 Task: Create new customer invoice with Date Opened: 14-May-23, Select Customer: Big Lots
, Terms: Net 15. Make invoice entry for item-1 with Date: 14-May-23, Description: Rimmel Lasting Finish Exaggerate Lip Liner 120 Pink Candy
, Income Account: Income:Sales, Quantity: 1, Unit Price: 14.29, Sales Tax: Y, Sales Tax Included: N, Tax Table: Sales Tax. Make entry for item-2 with Date: 14-May-23, Description: Conair Infiniti Pro Tourmaline Ceramic Curling Iron 1.5 (1 ct), Income Account: Income:Sales, Quantity: 1, Unit Price: 10.79, Sales Tax: Y, Sales Tax Included: N, Tax Table: Sales Tax. Post Invoice with Post Date: 14-May-23, Post to Accounts: Assets:Accounts Receivable. Pay / Process Payment with Transaction Date: 28-May-23, Amount: 26.59, Transfer Account: Checking Account. Go to 'Print Invoice'.
Action: Mouse moved to (190, 34)
Screenshot: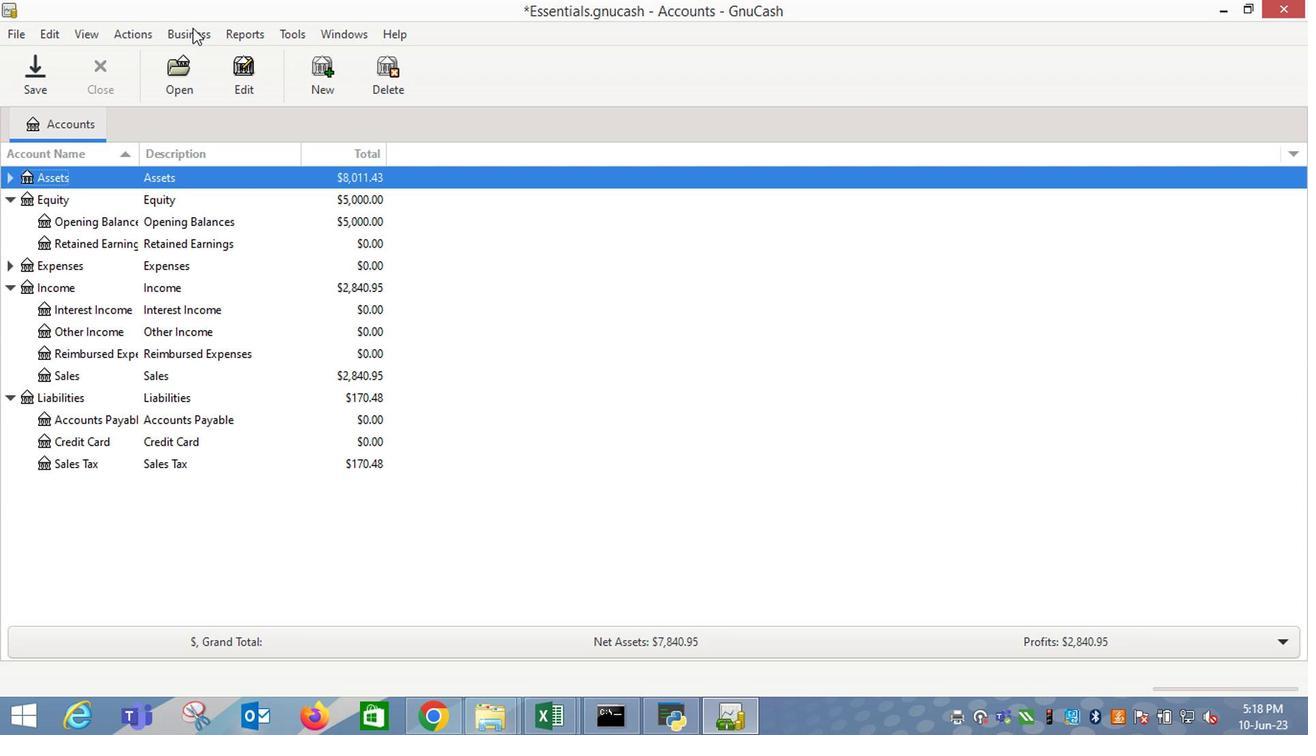 
Action: Mouse pressed left at (190, 34)
Screenshot: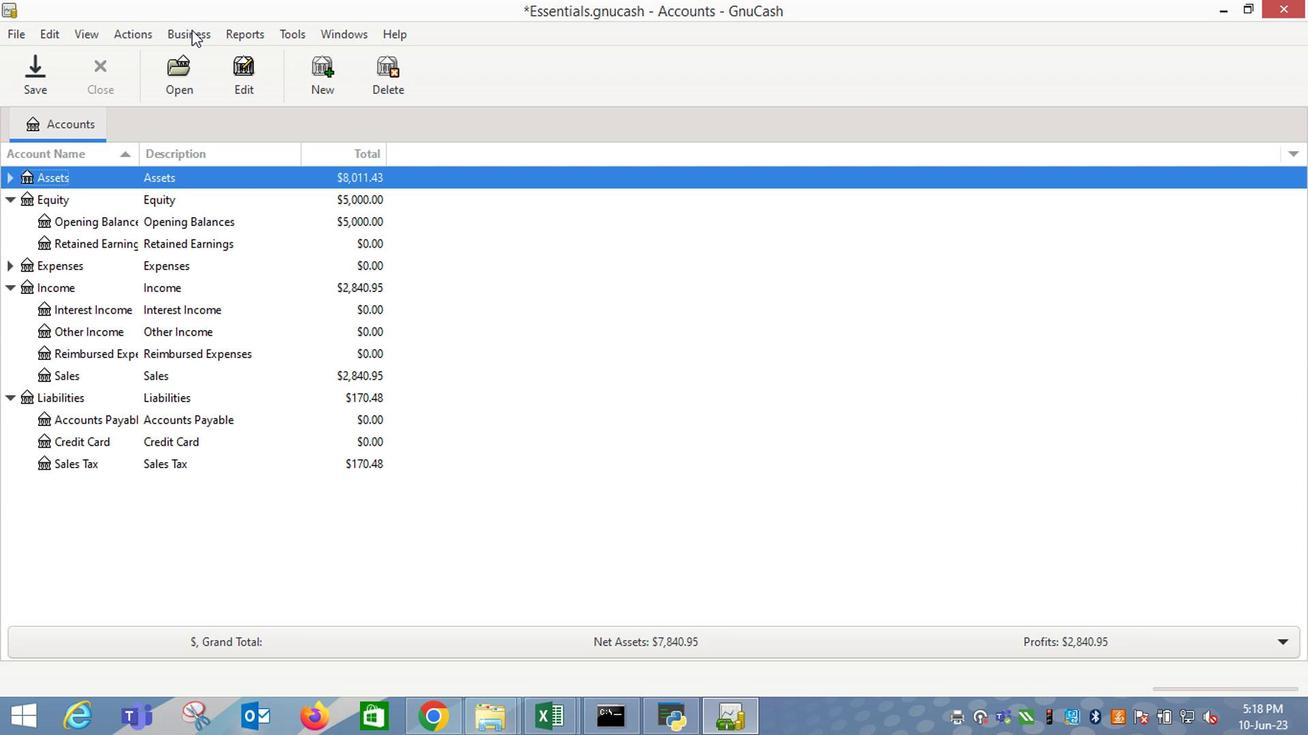 
Action: Mouse moved to (392, 136)
Screenshot: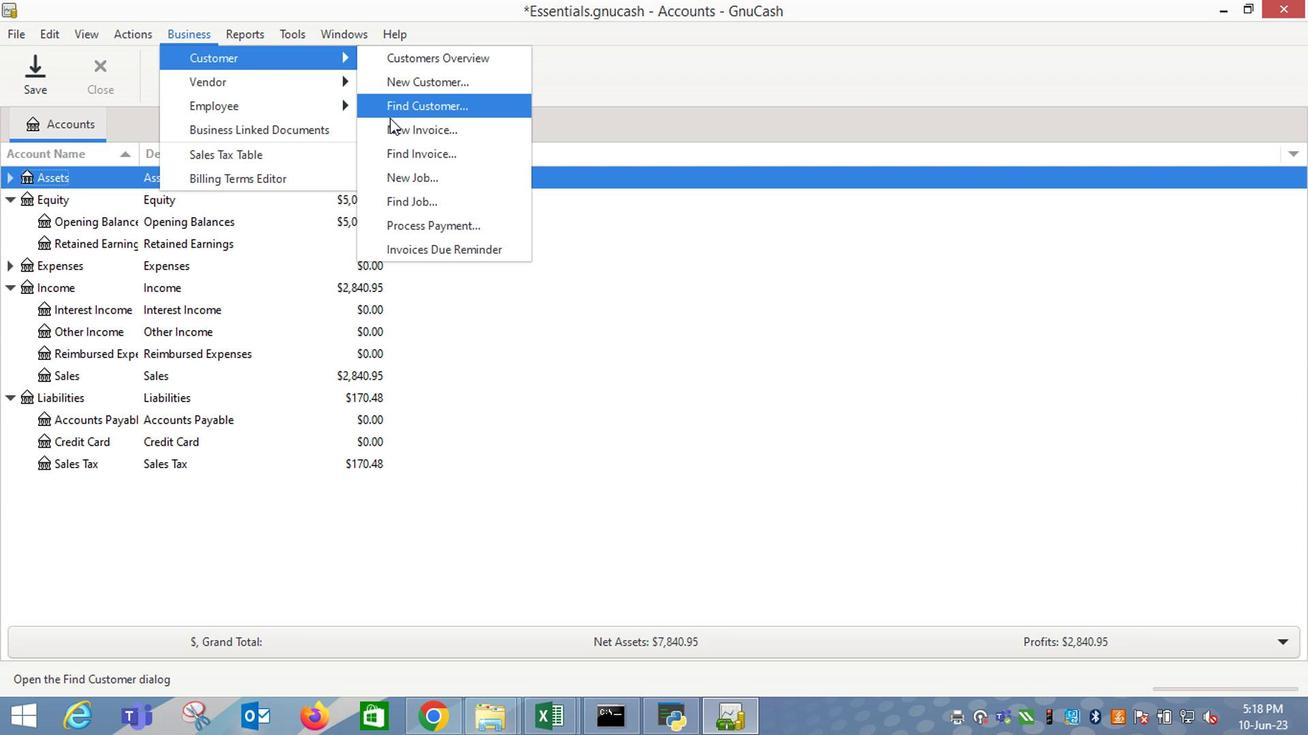 
Action: Mouse pressed left at (392, 136)
Screenshot: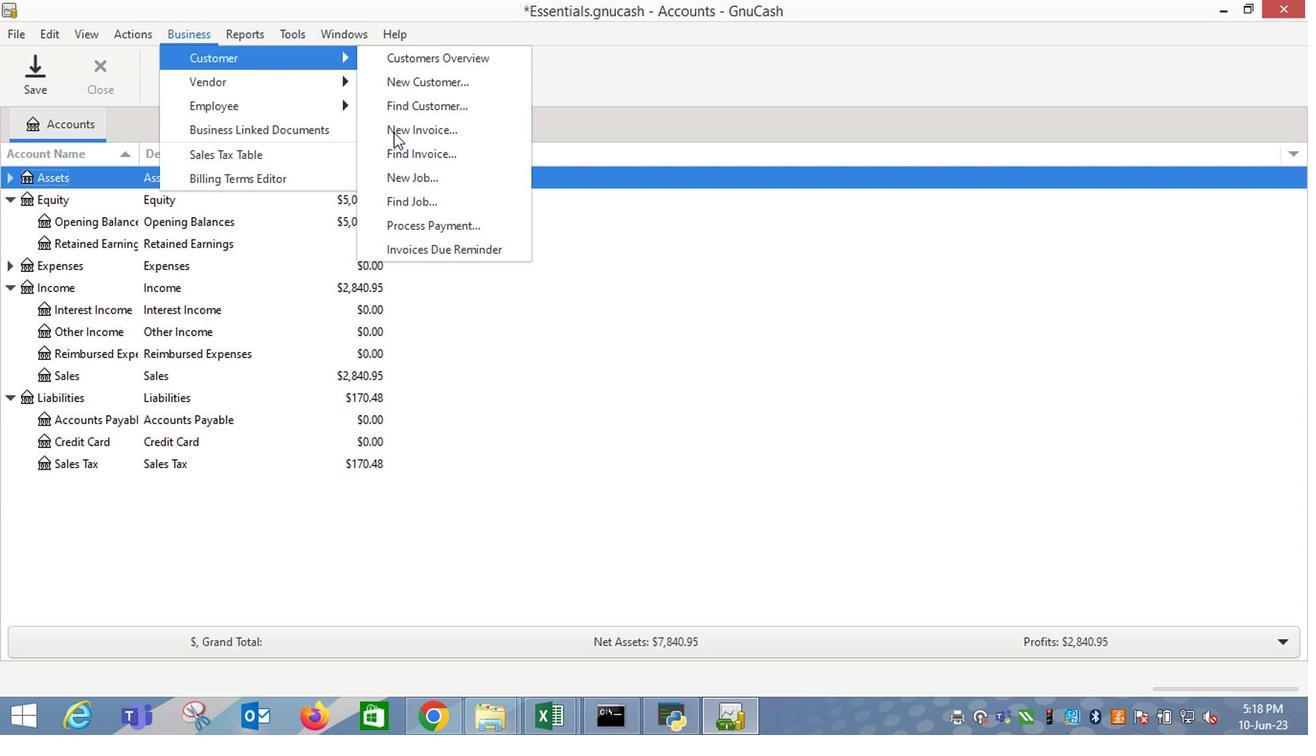 
Action: Mouse moved to (778, 295)
Screenshot: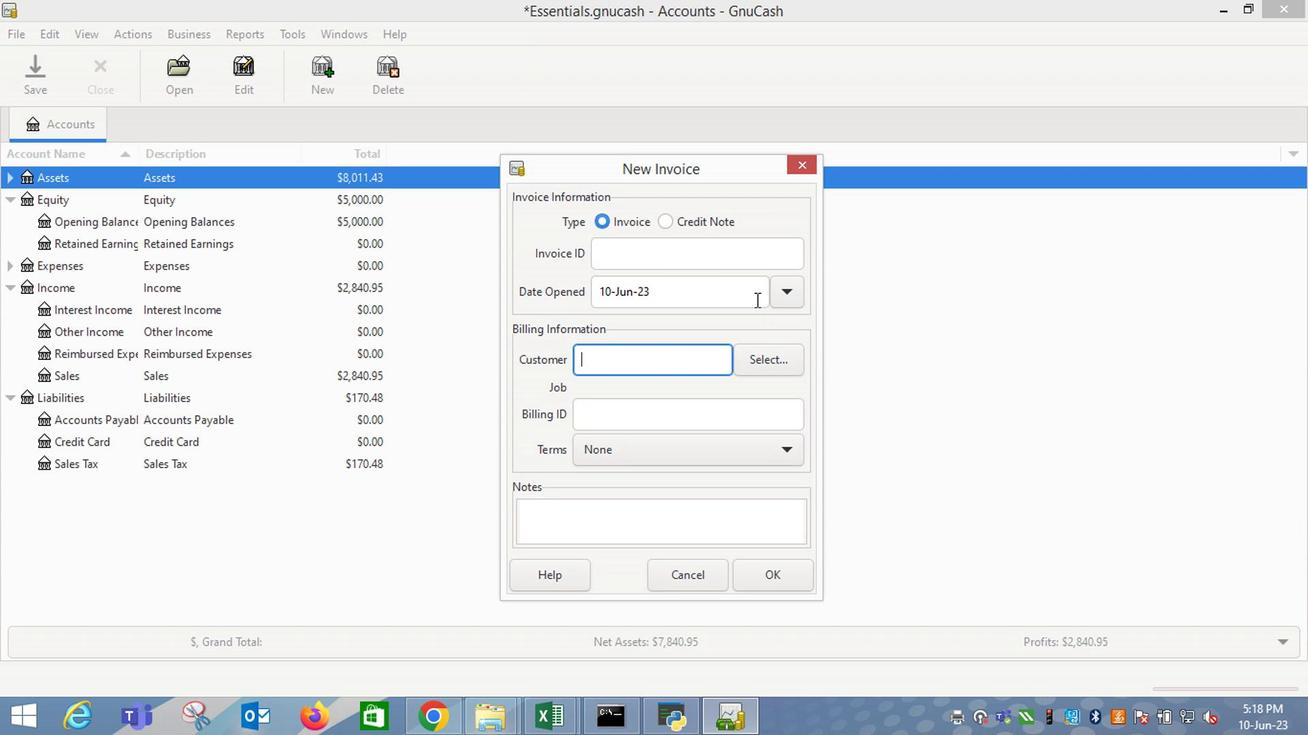 
Action: Mouse pressed left at (778, 295)
Screenshot: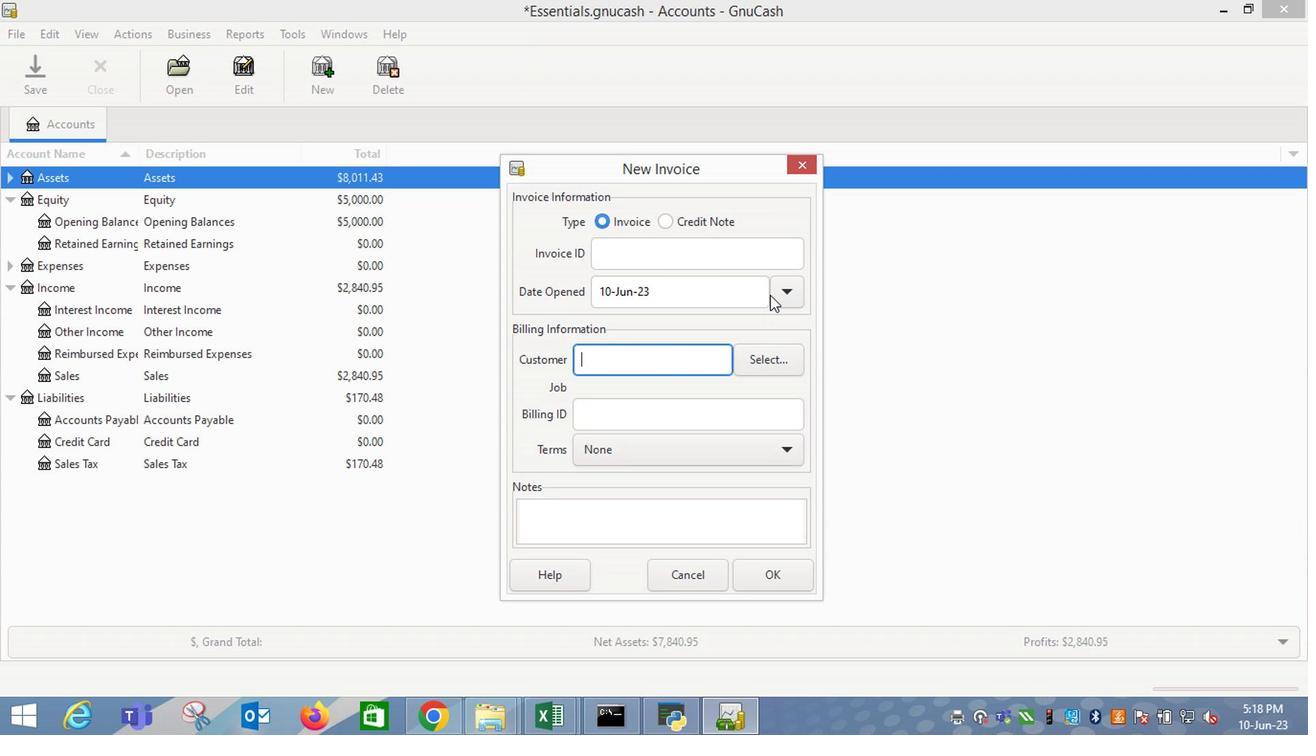 
Action: Mouse moved to (636, 322)
Screenshot: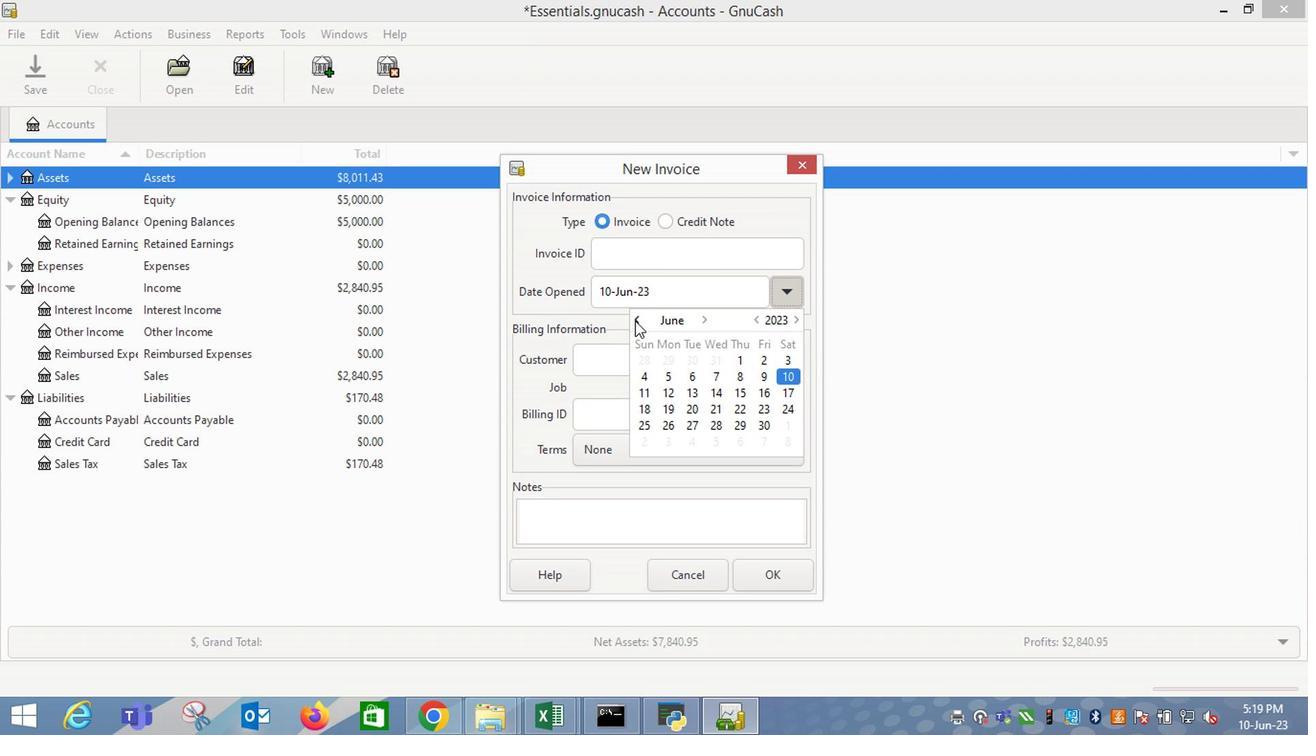
Action: Mouse pressed left at (636, 322)
Screenshot: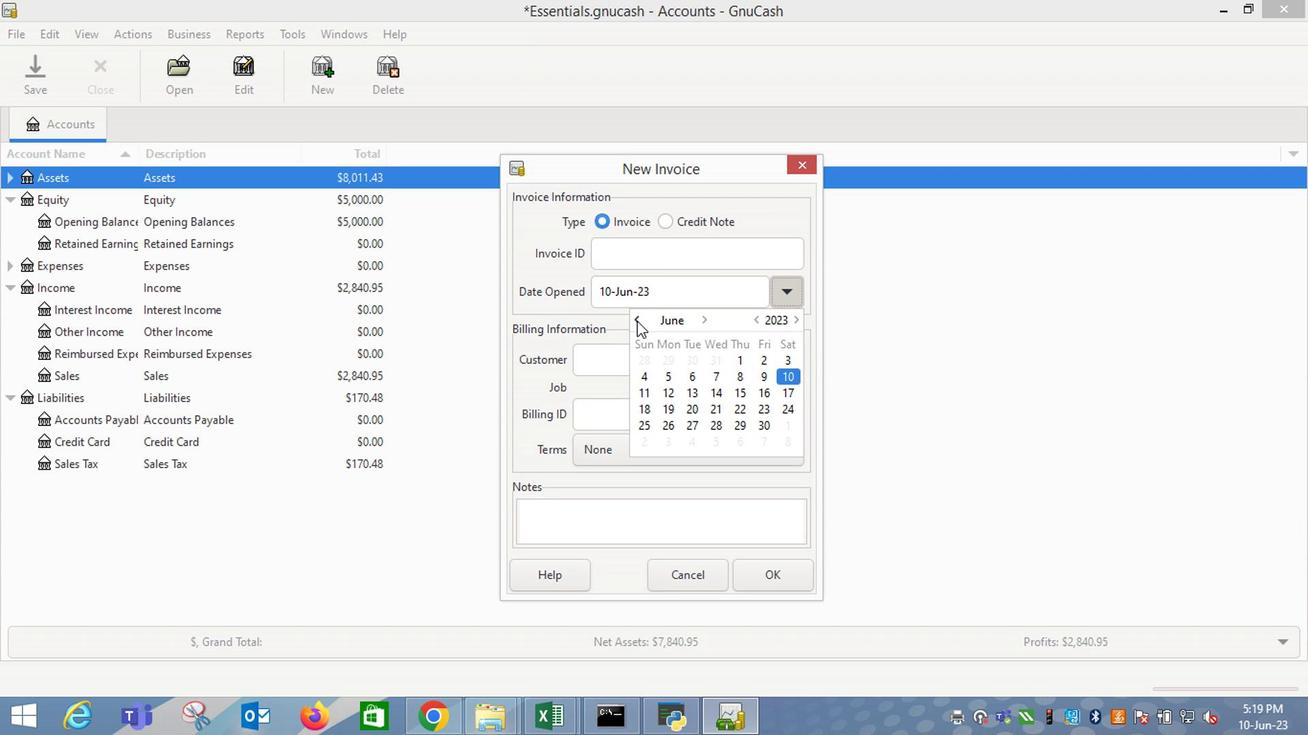 
Action: Mouse moved to (647, 396)
Screenshot: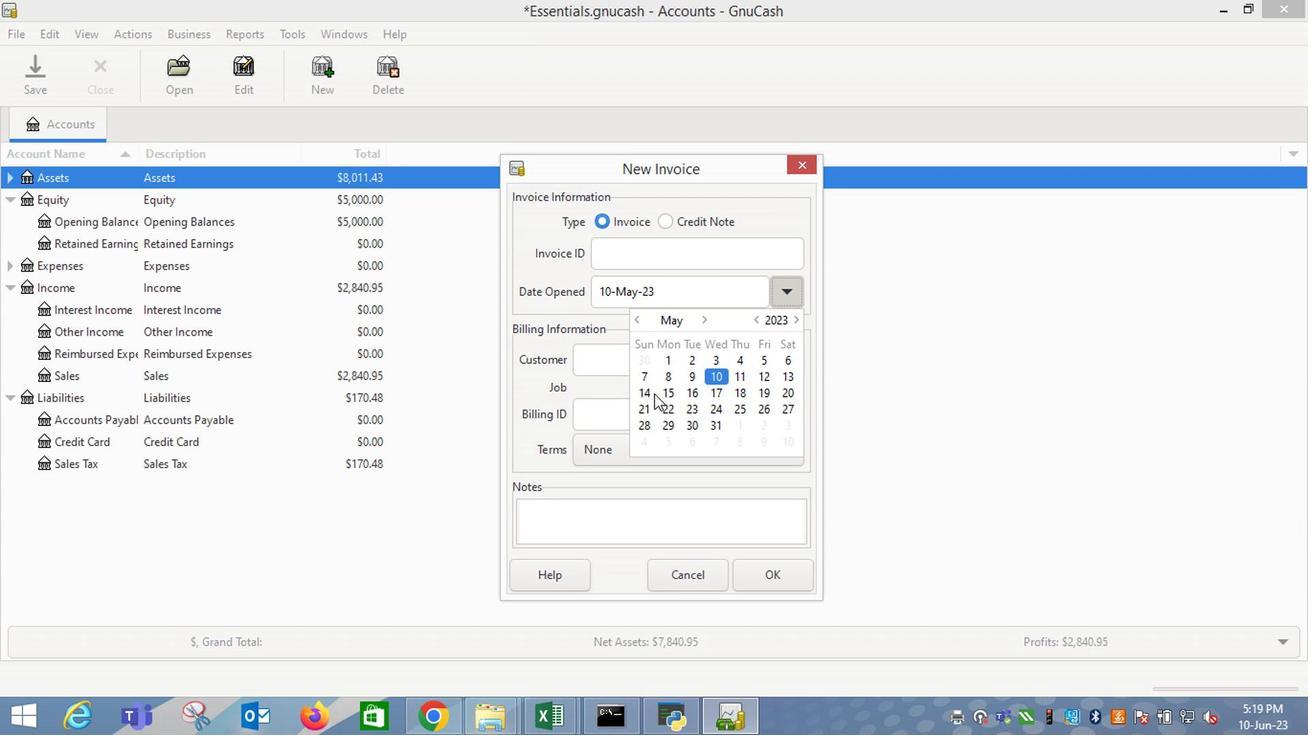 
Action: Mouse pressed left at (647, 396)
Screenshot: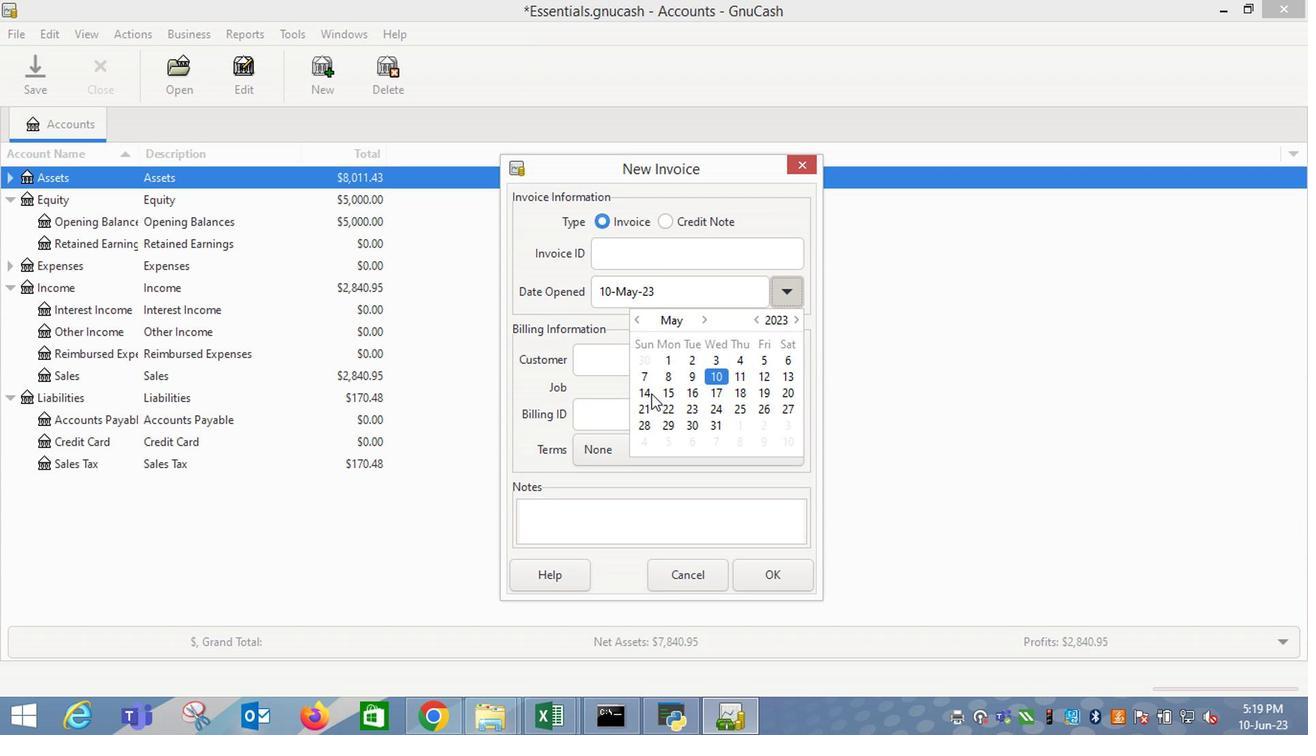 
Action: Mouse moved to (594, 365)
Screenshot: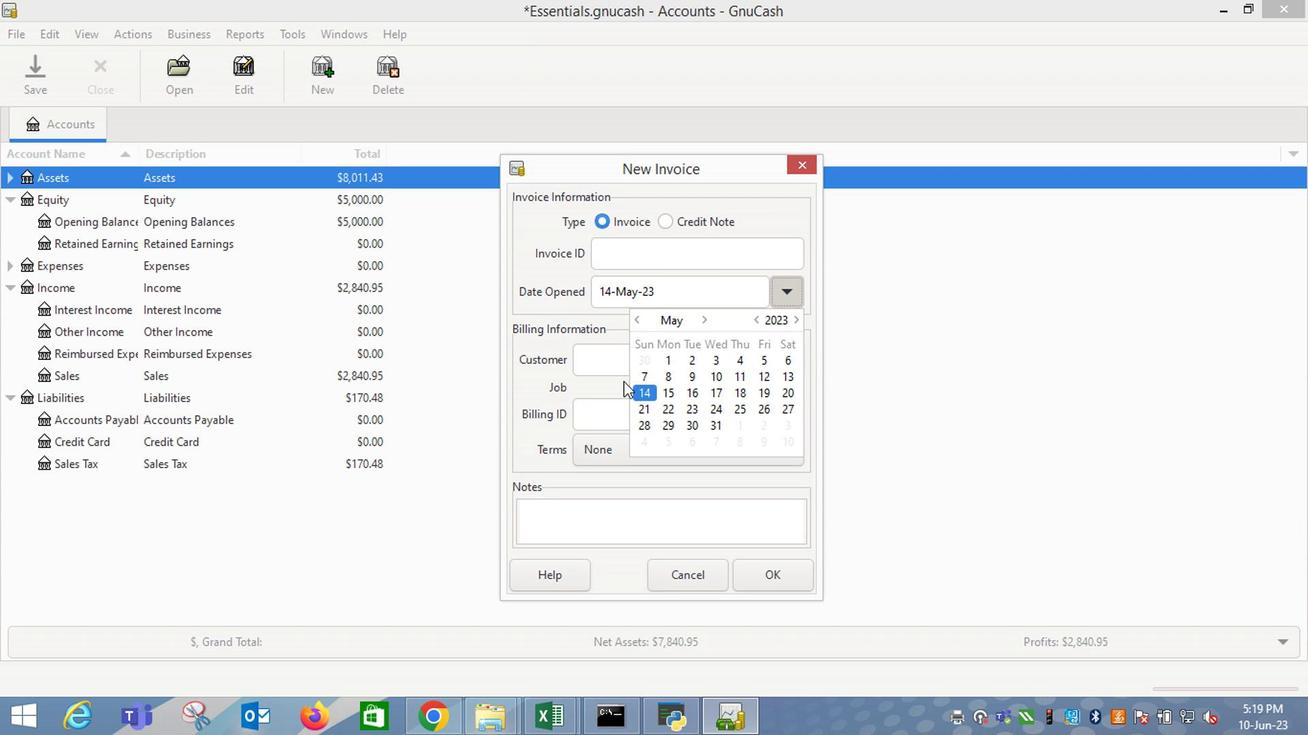 
Action: Mouse pressed left at (594, 365)
Screenshot: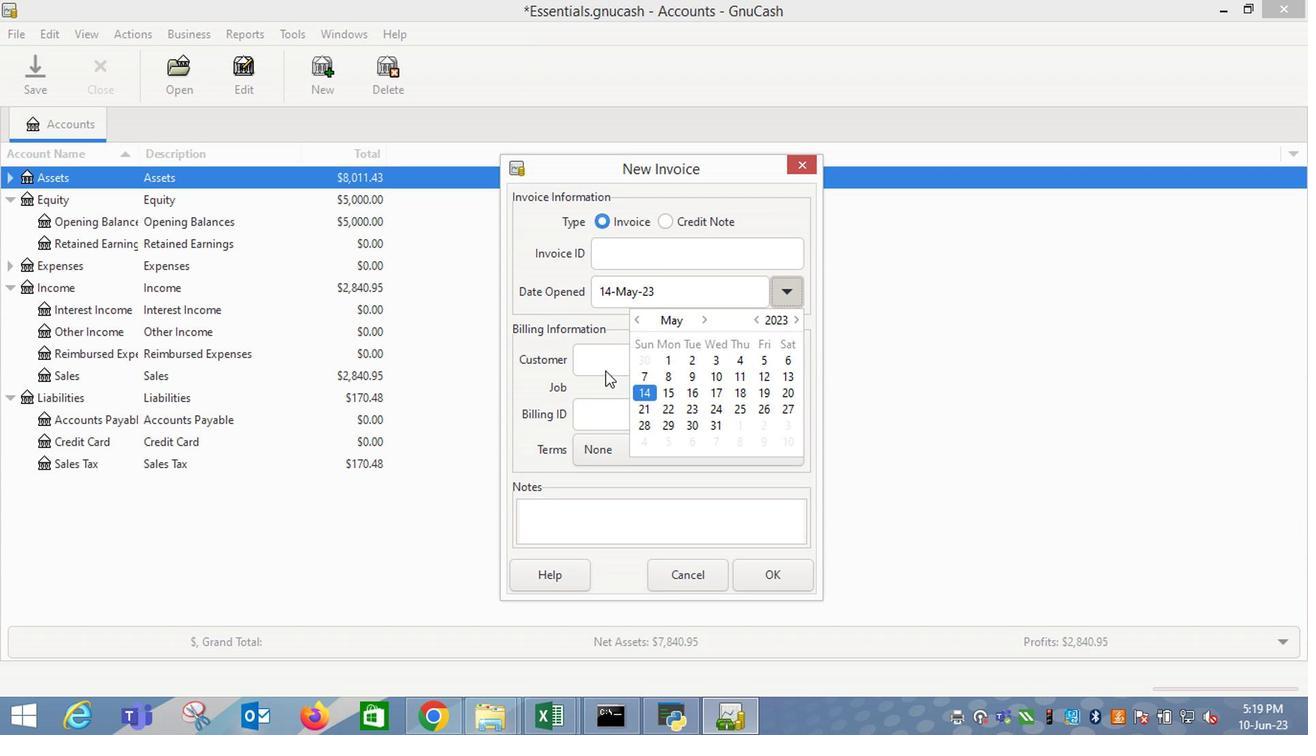 
Action: Mouse pressed left at (594, 365)
Screenshot: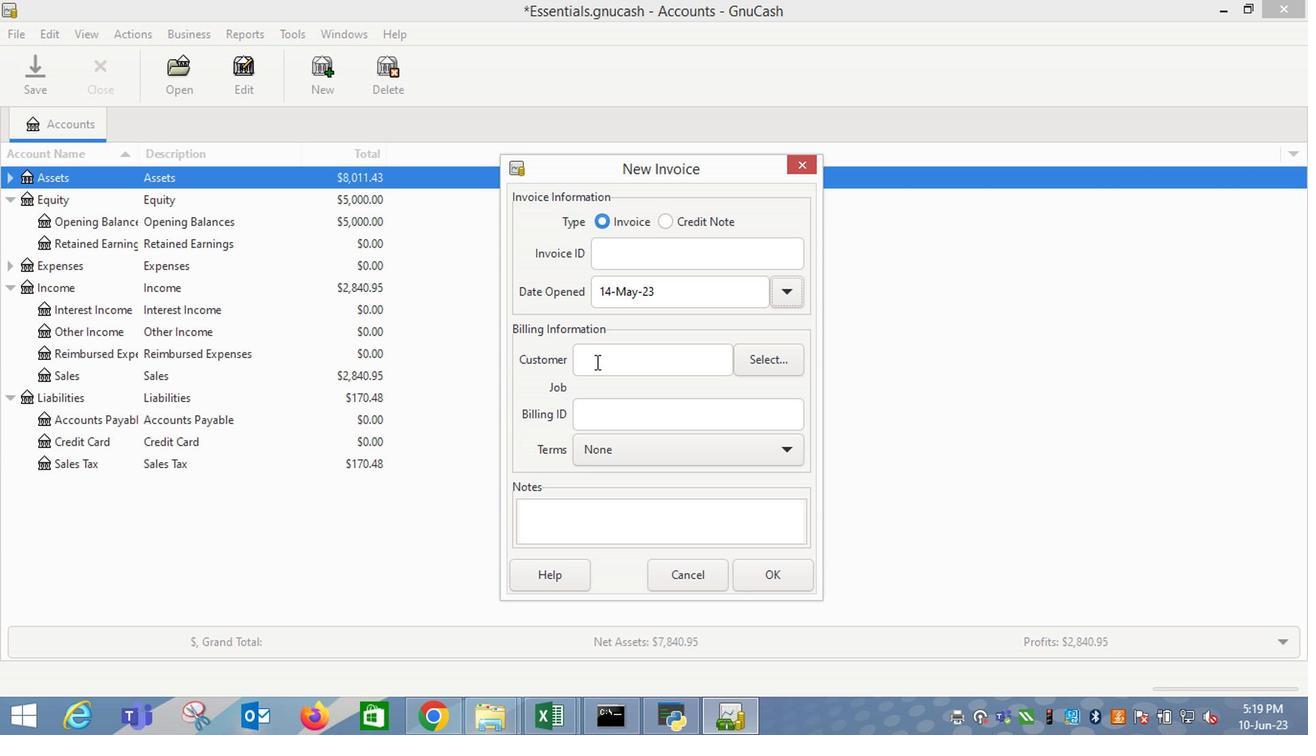 
Action: Key pressed <Key.shift_r>Big
Screenshot: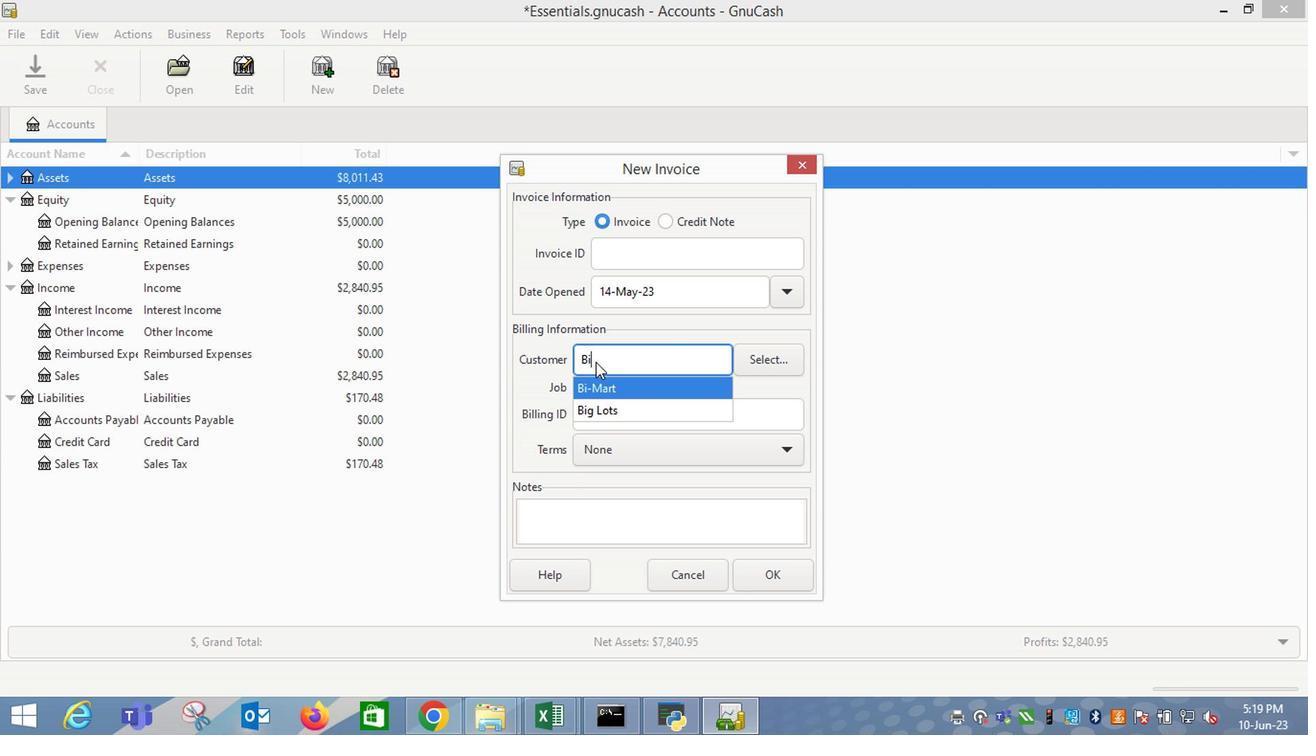 
Action: Mouse moved to (598, 389)
Screenshot: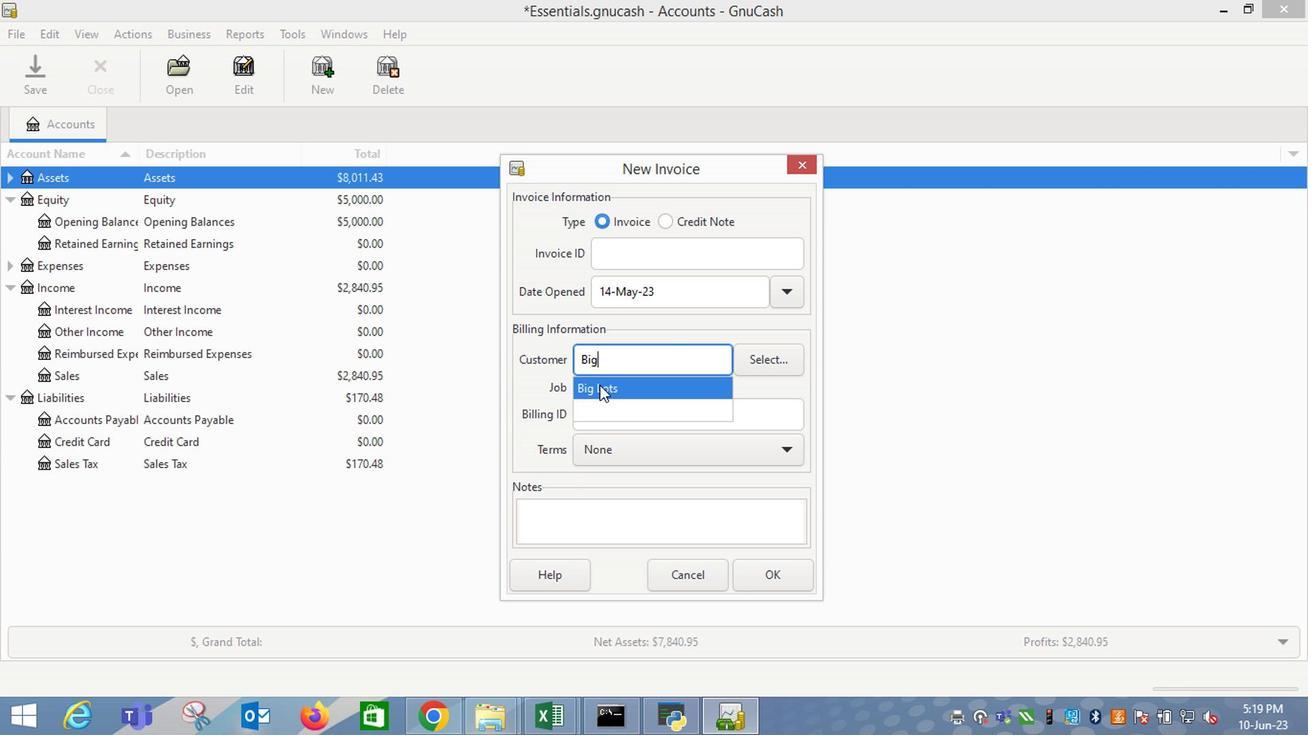 
Action: Mouse pressed left at (598, 389)
Screenshot: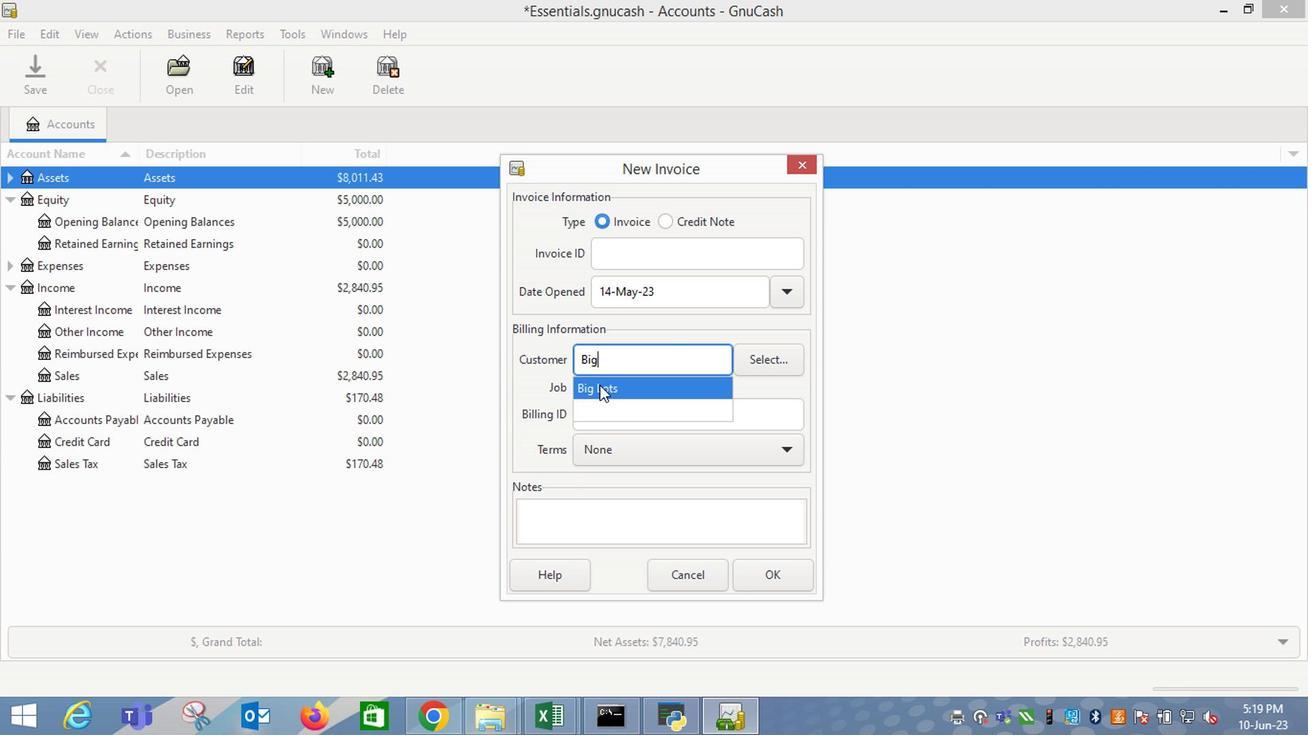 
Action: Mouse moved to (604, 455)
Screenshot: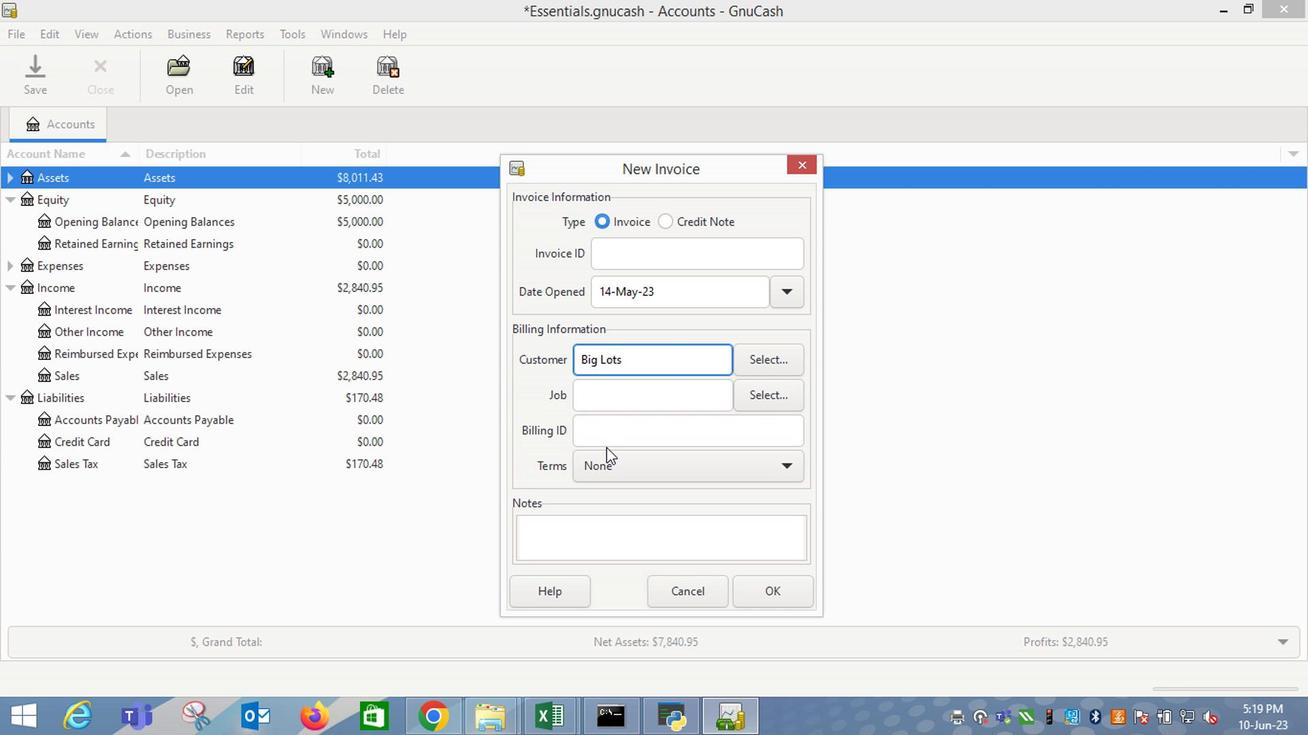 
Action: Mouse pressed left at (604, 455)
Screenshot: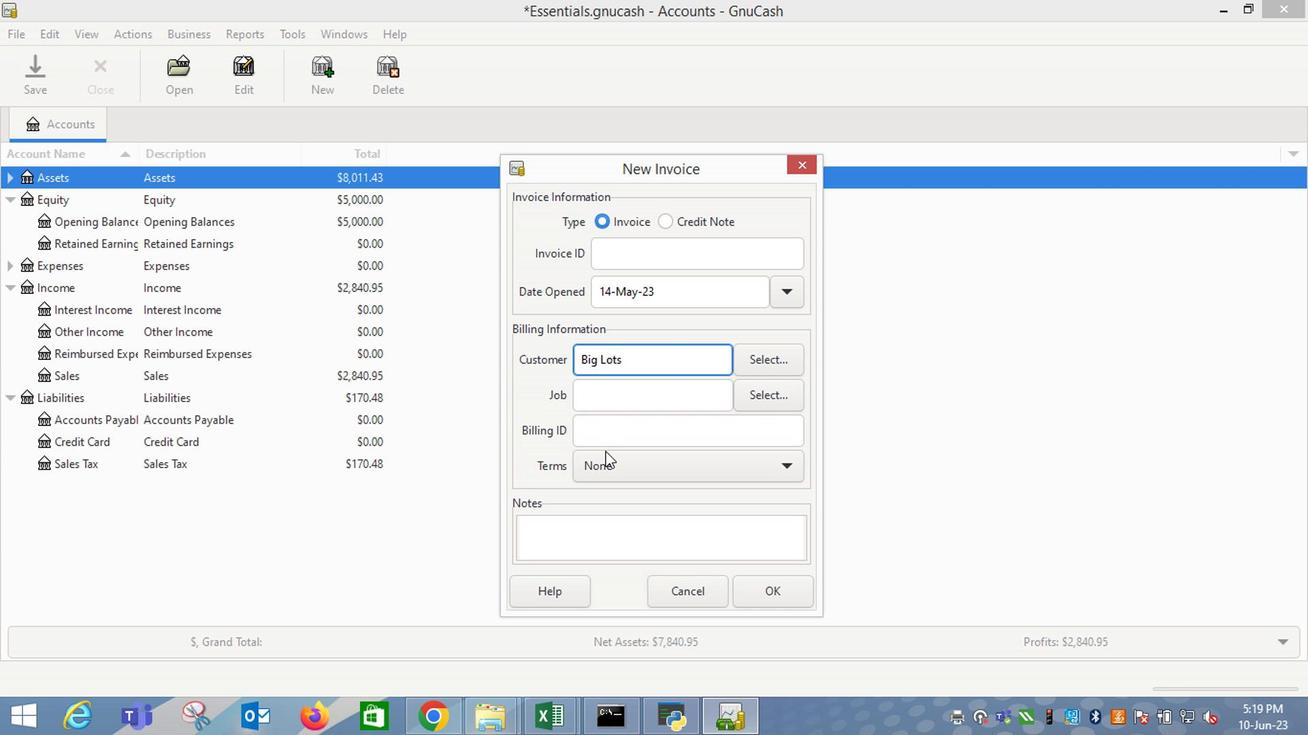
Action: Mouse moved to (613, 508)
Screenshot: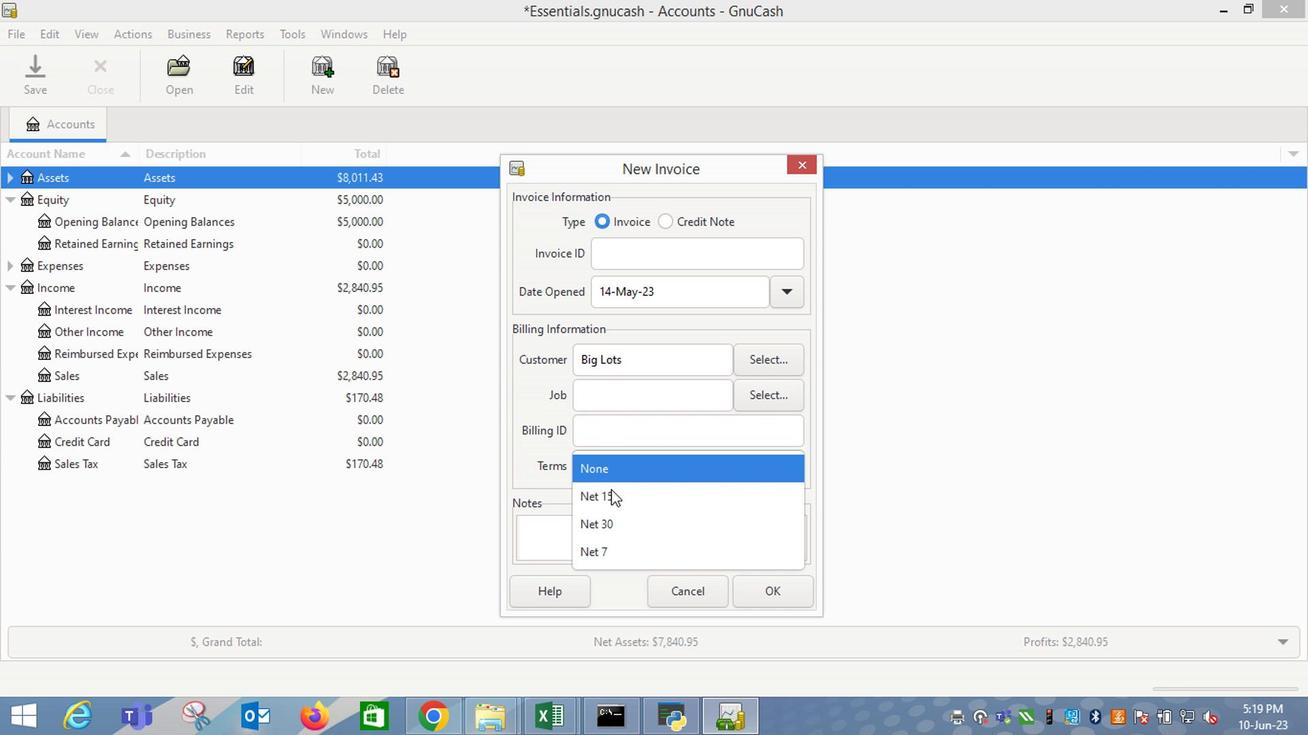 
Action: Mouse pressed left at (613, 508)
Screenshot: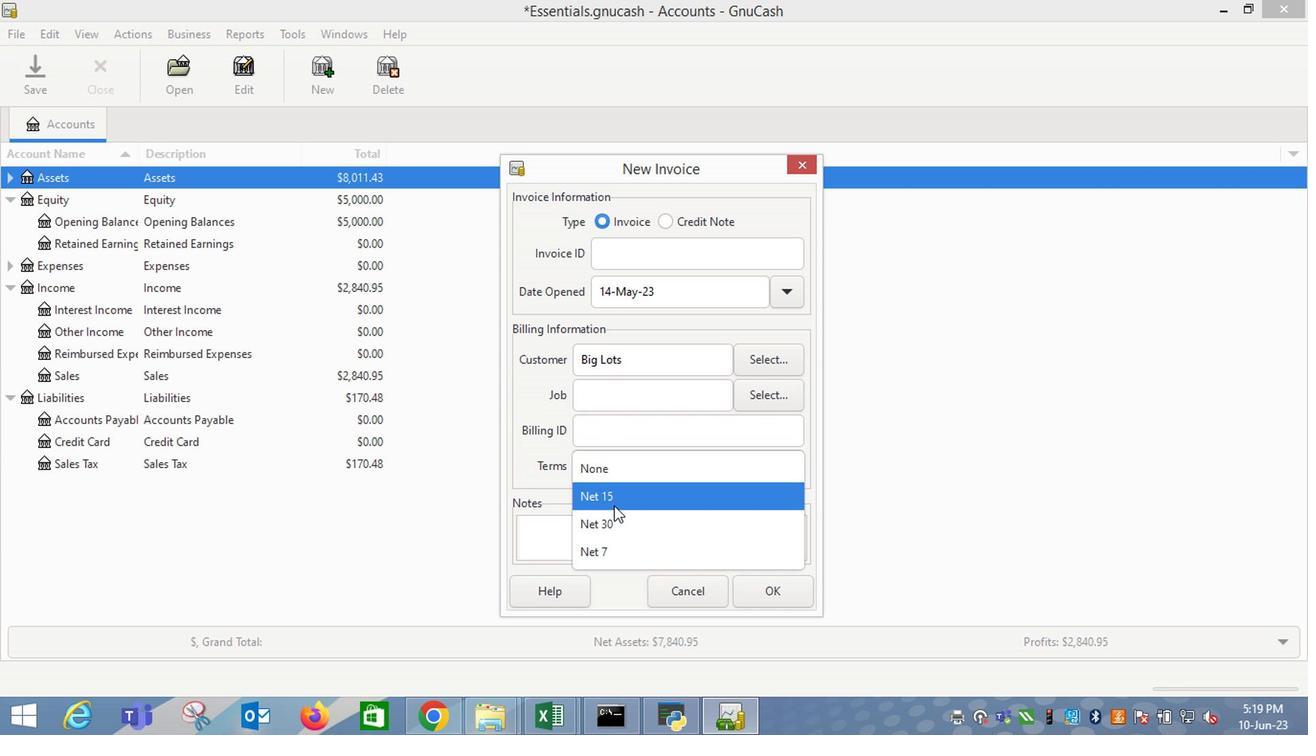 
Action: Mouse moved to (790, 600)
Screenshot: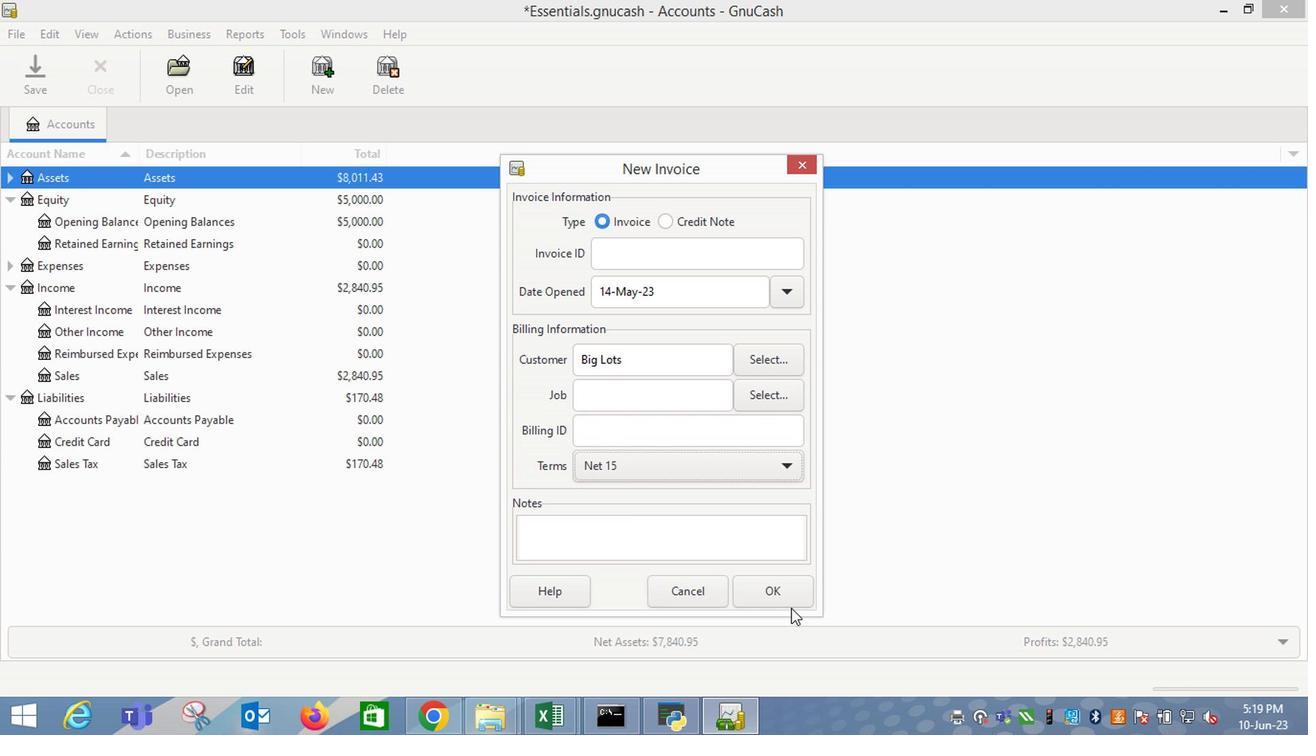 
Action: Mouse pressed left at (790, 600)
Screenshot: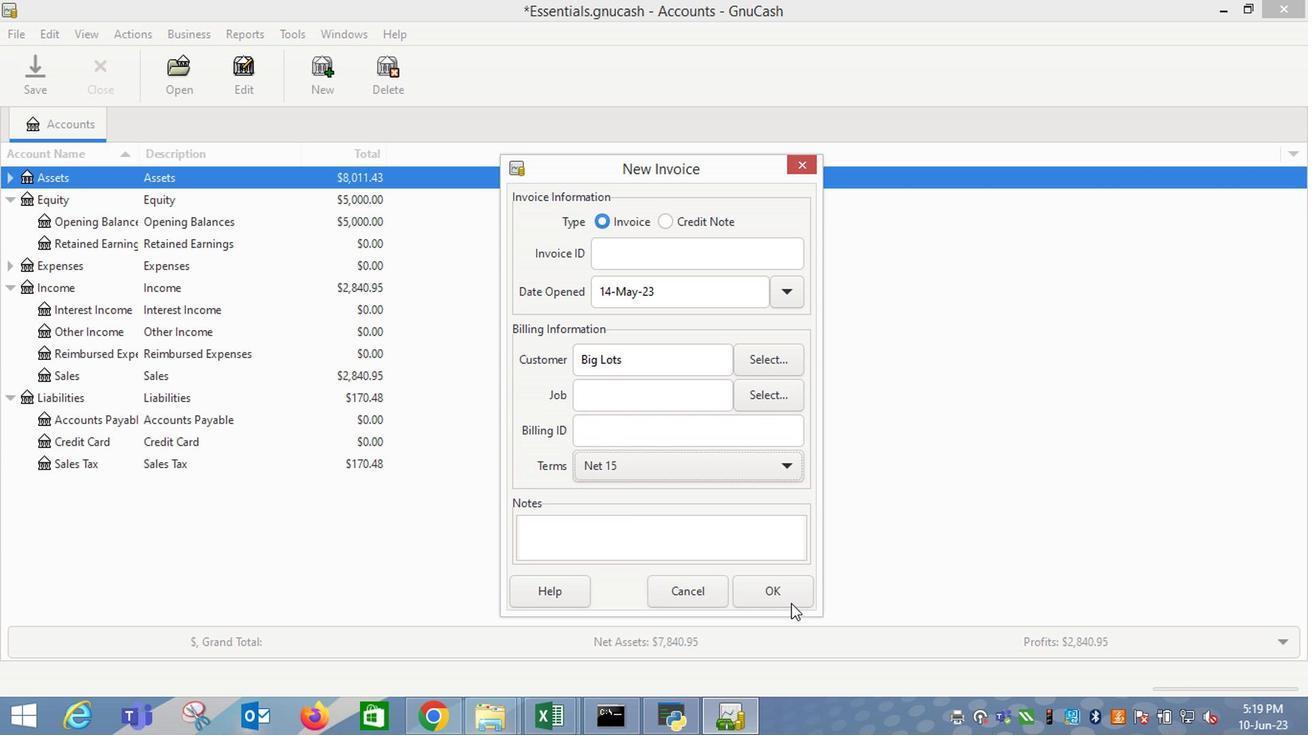 
Action: Mouse moved to (86, 375)
Screenshot: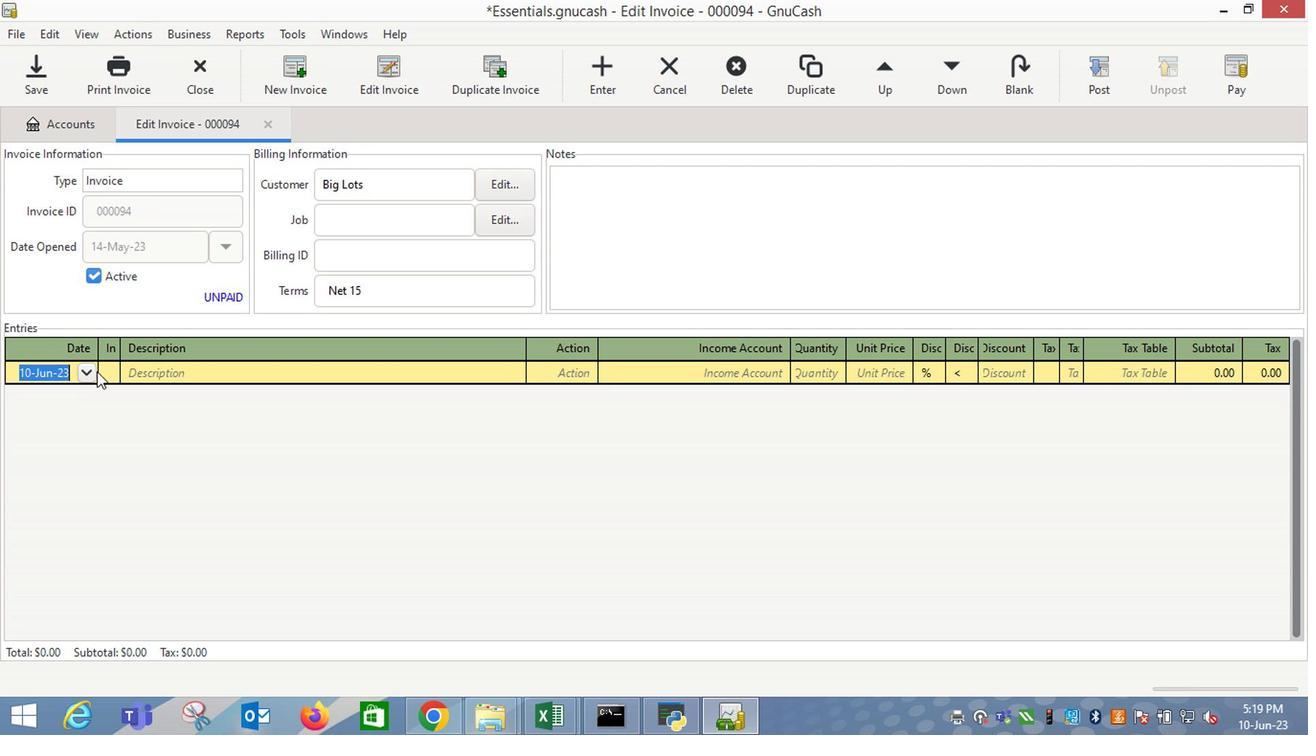 
Action: Mouse pressed left at (86, 375)
Screenshot: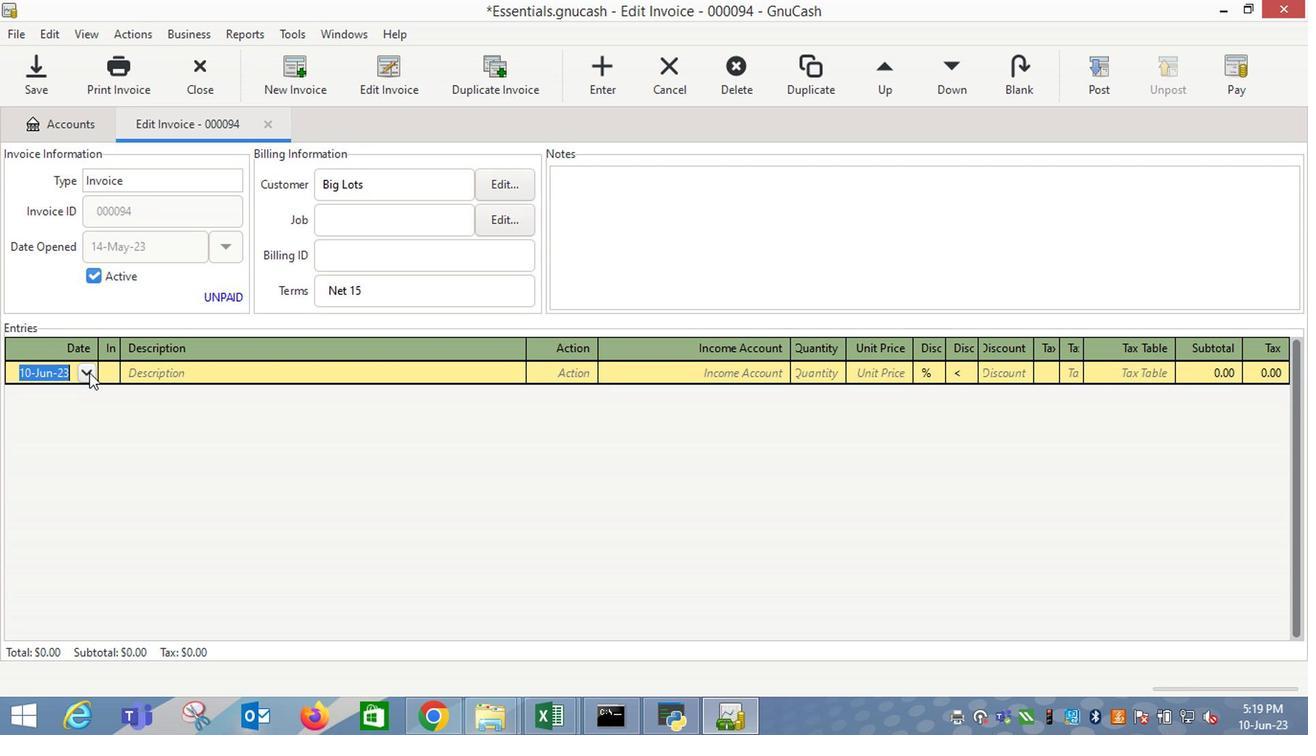 
Action: Mouse moved to (14, 403)
Screenshot: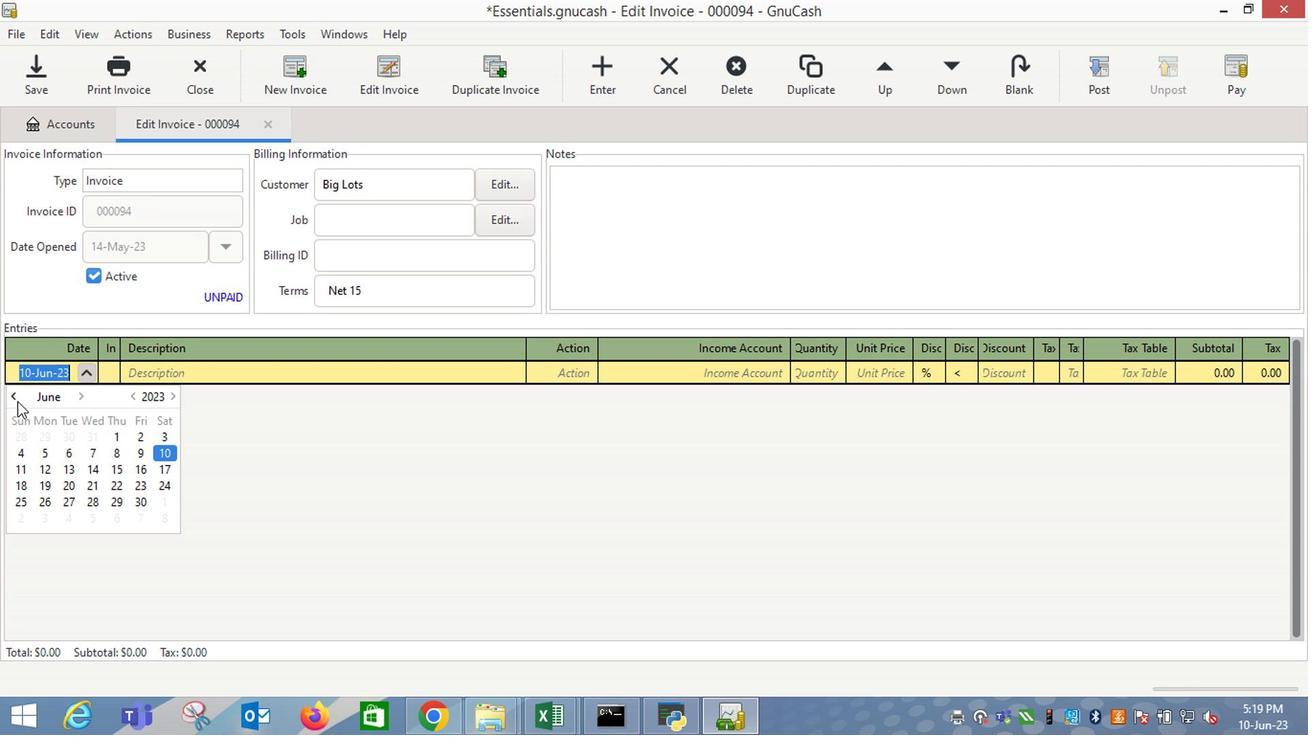 
Action: Mouse pressed left at (14, 403)
Screenshot: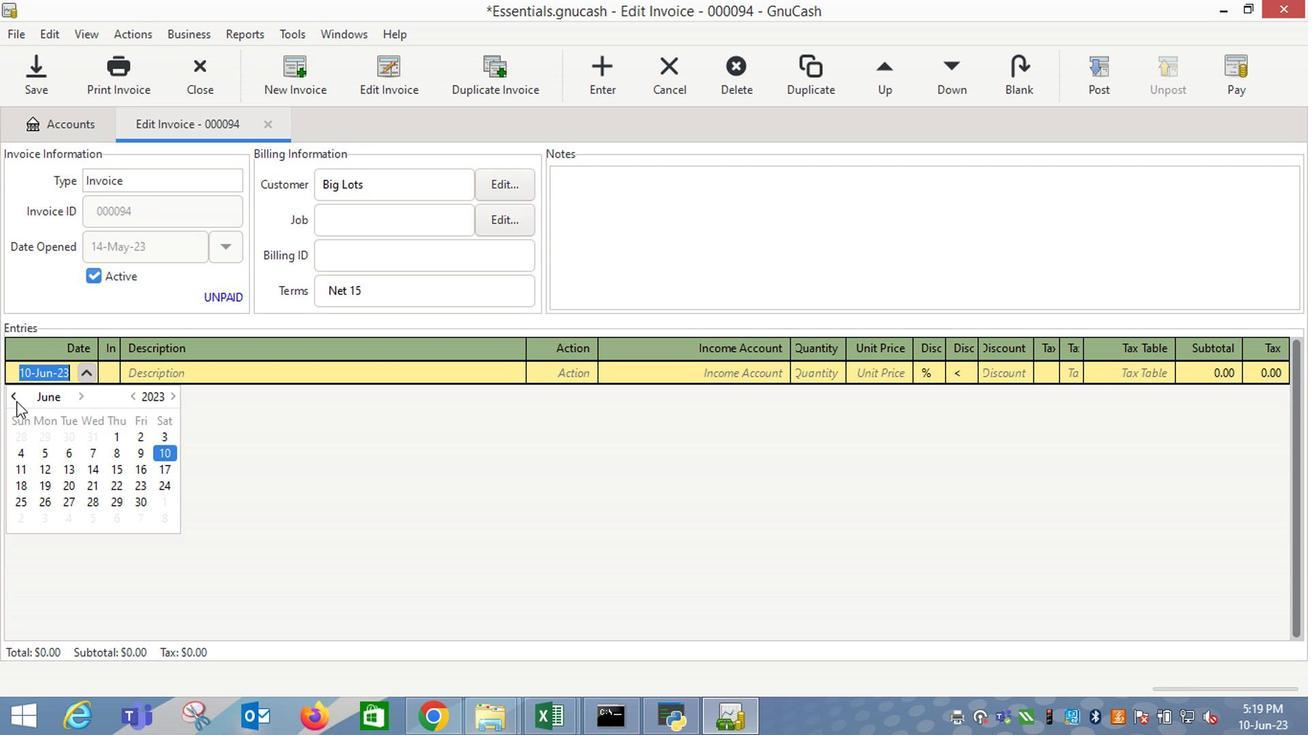 
Action: Mouse moved to (20, 472)
Screenshot: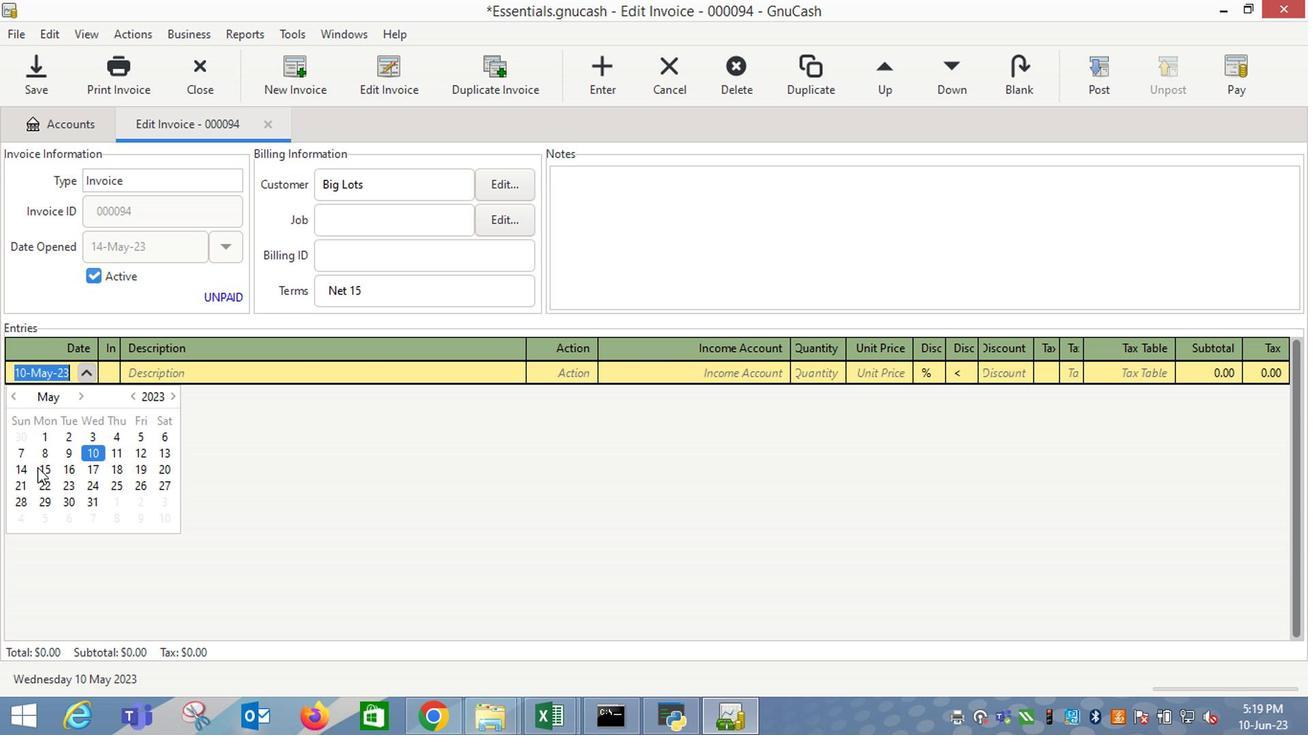 
Action: Mouse pressed left at (20, 472)
Screenshot: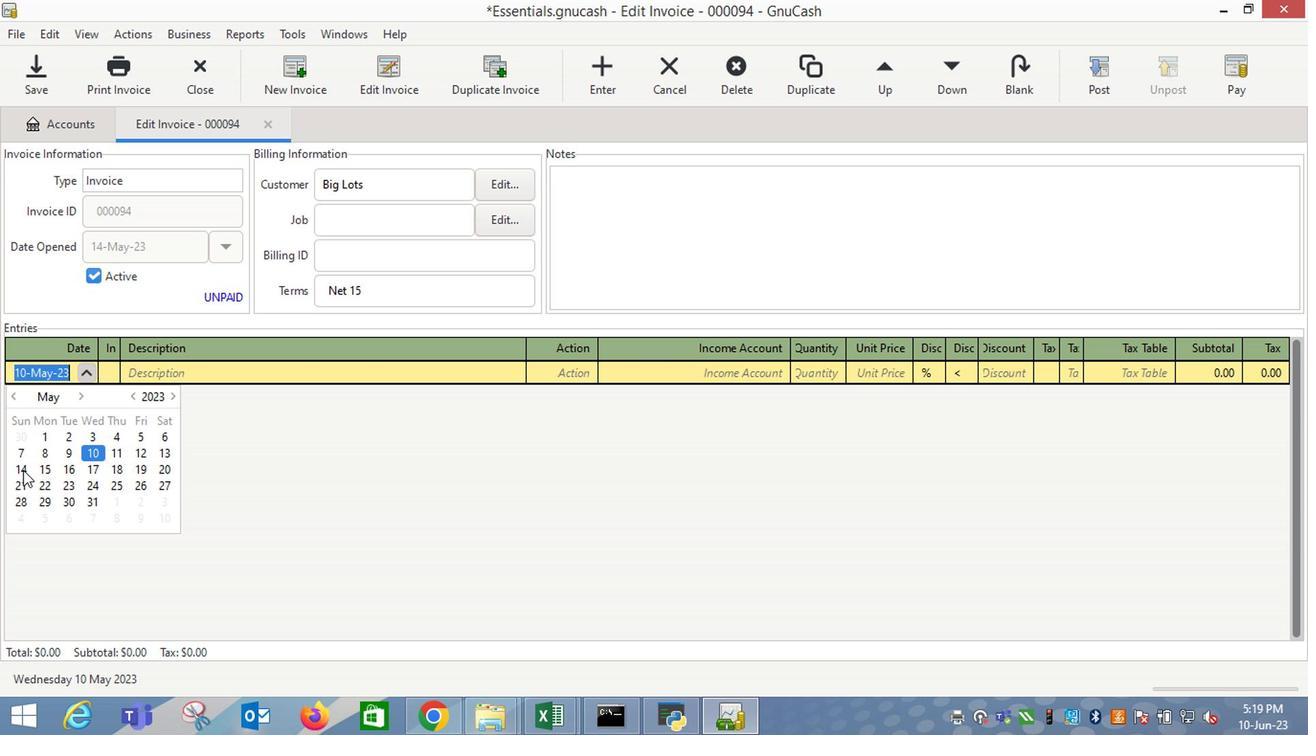 
Action: Key pressed <Key.tab>
Screenshot: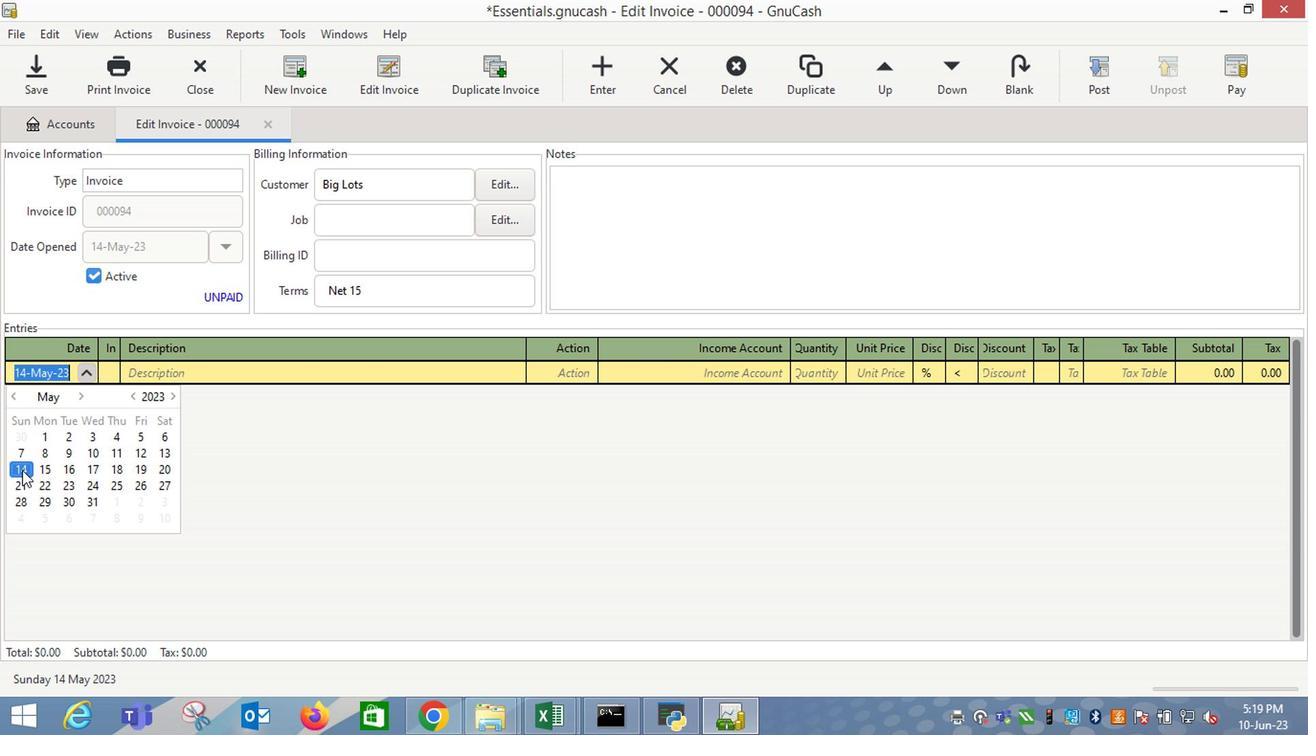 
Action: Mouse moved to (18, 466)
Screenshot: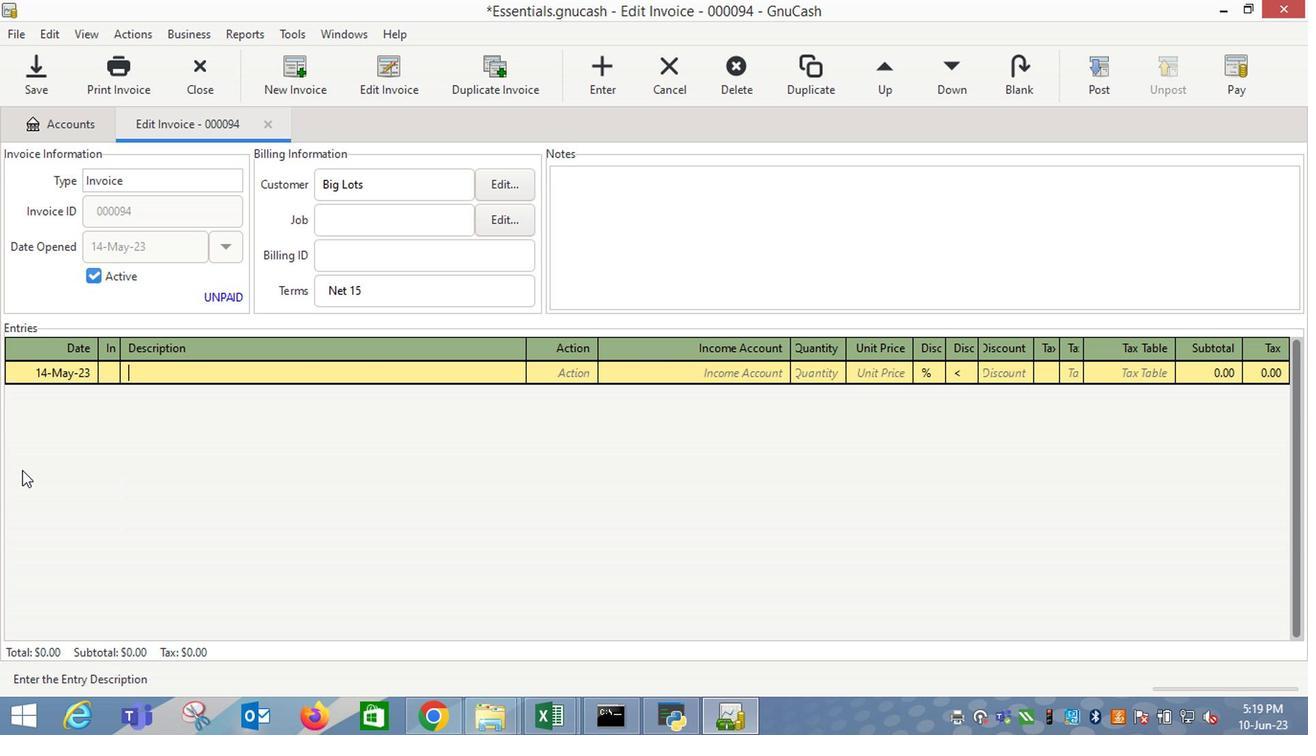 
Action: Key pressed <Key.shift_r>Rimmel<Key.space><Key.shift_r>Lasting<Key.space><Key.shift_r>Finish<Key.tab><Key.tab>14.29<Key.tab>
Screenshot: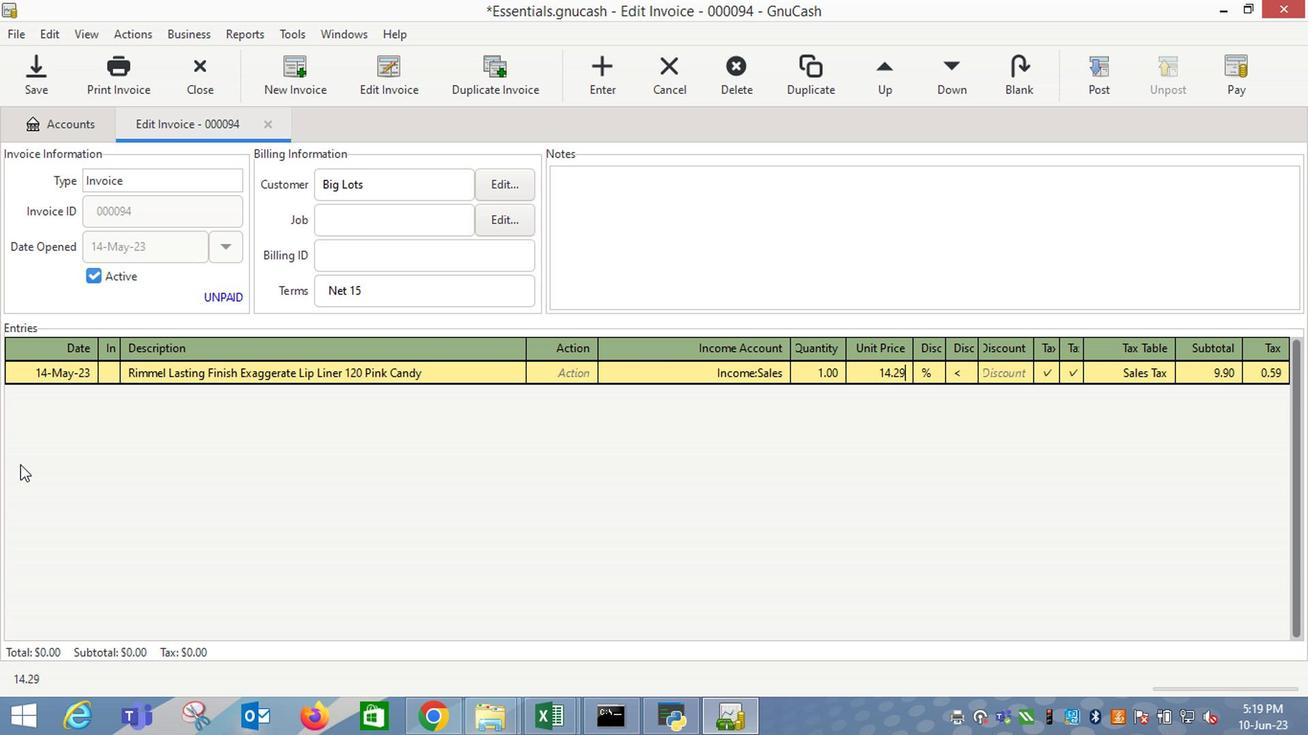 
Action: Mouse moved to (1060, 374)
Screenshot: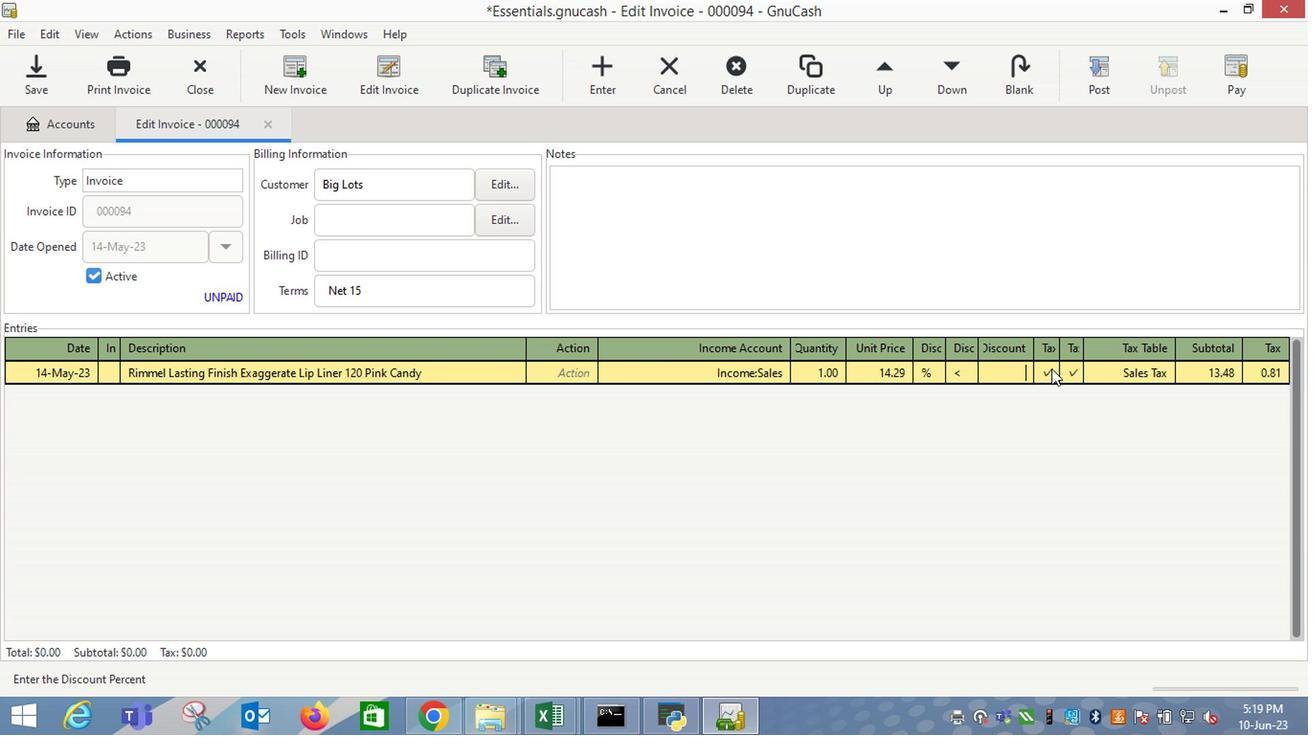 
Action: Mouse pressed left at (1060, 374)
Screenshot: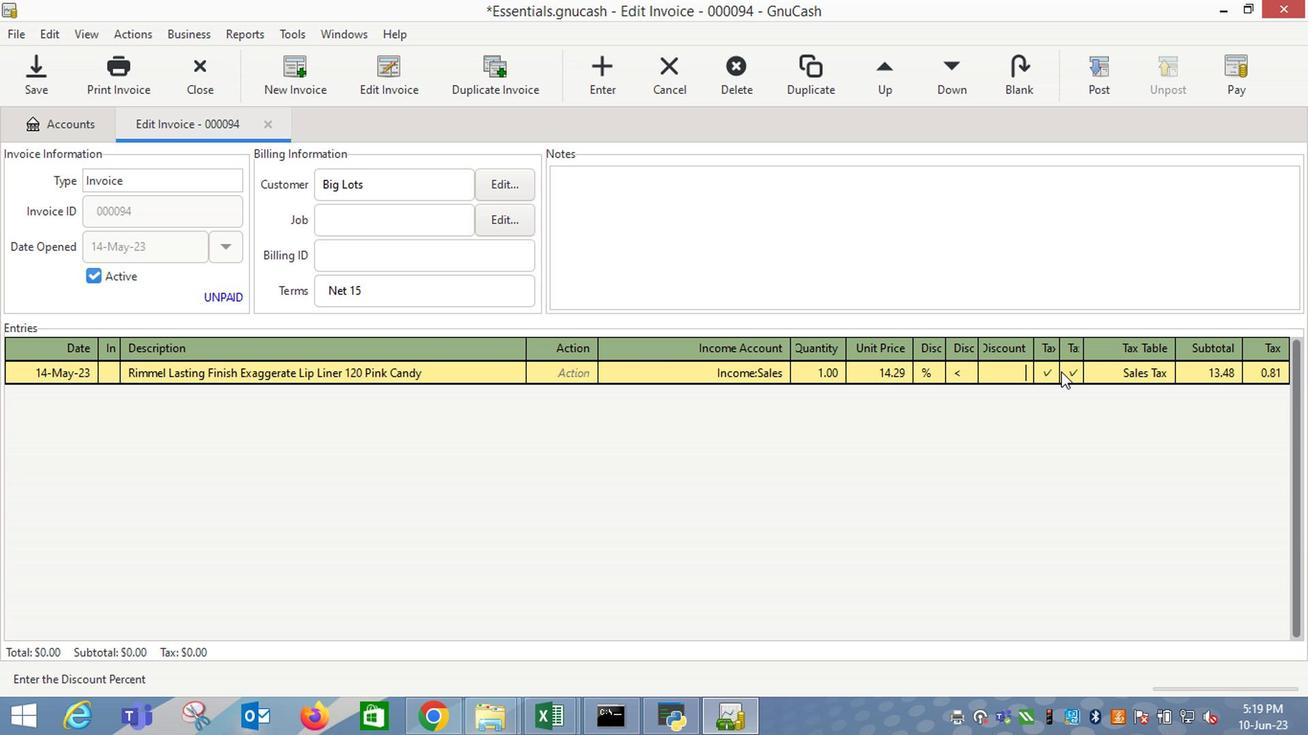 
Action: Mouse moved to (1121, 376)
Screenshot: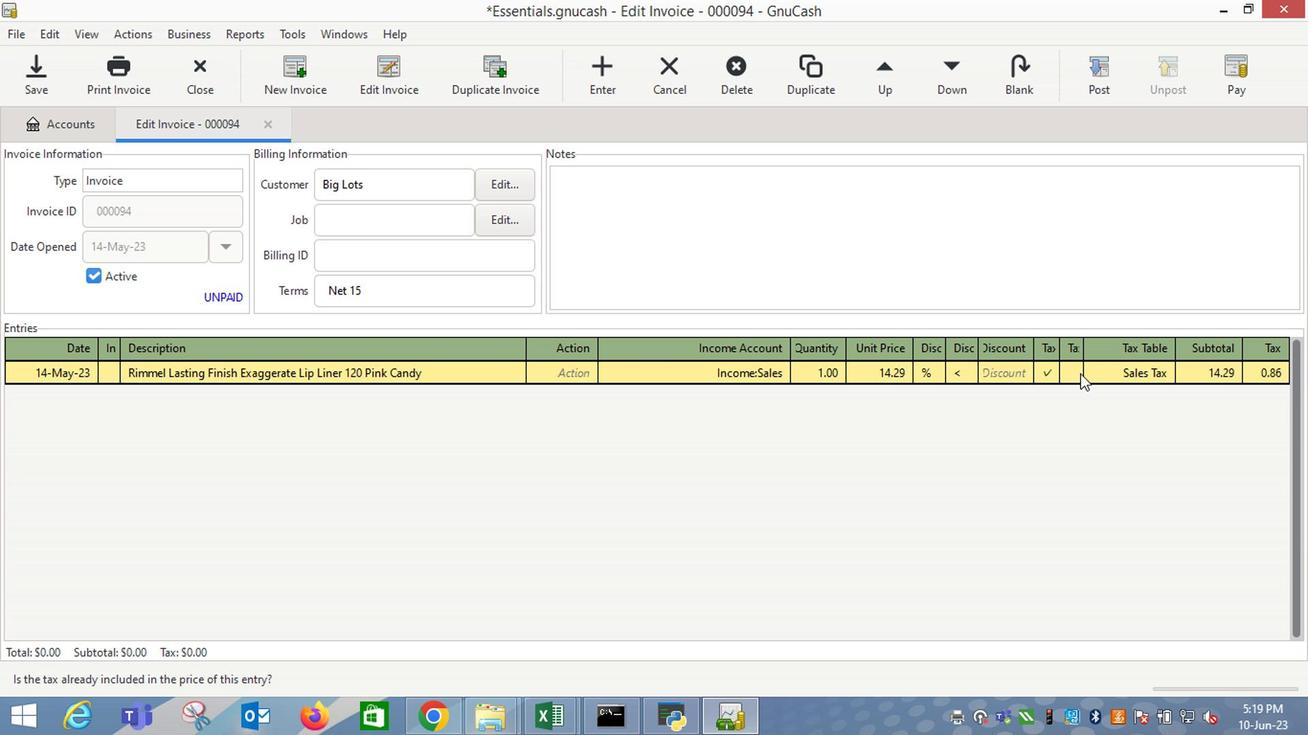
Action: Mouse pressed left at (1121, 376)
Screenshot: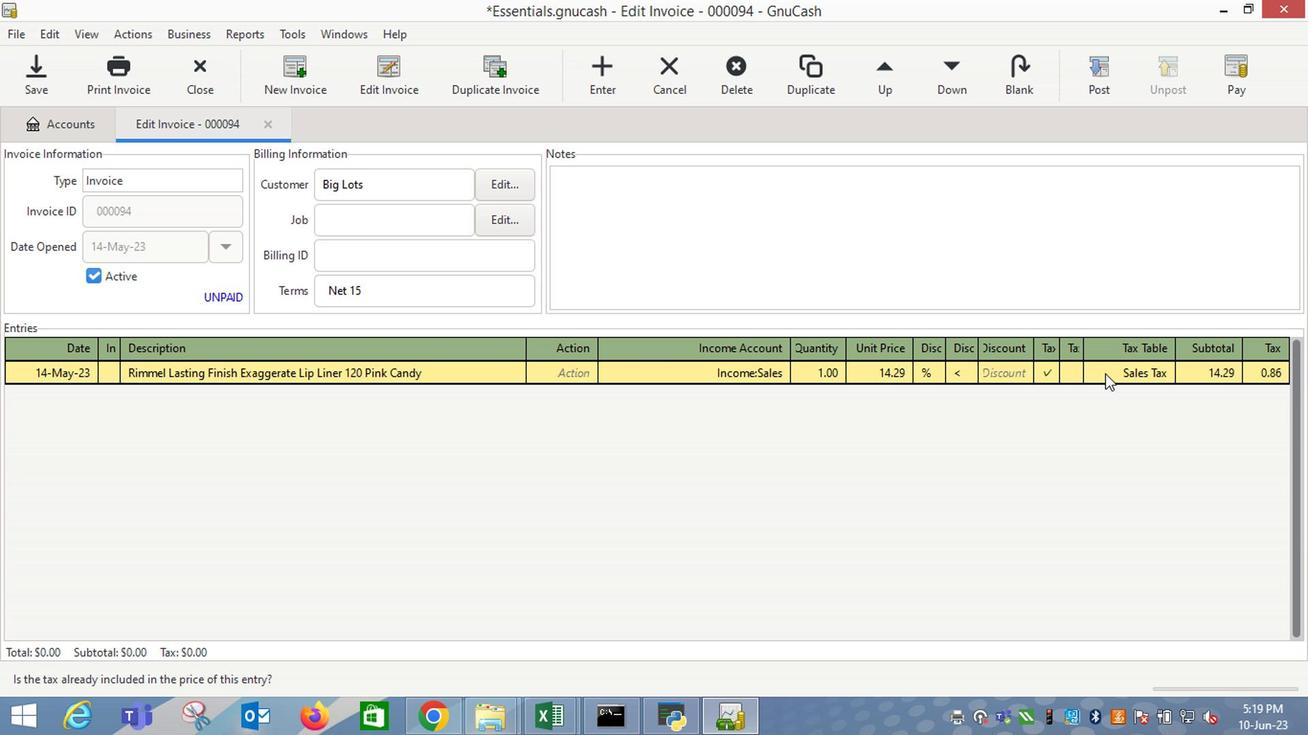 
Action: Mouse moved to (1111, 381)
Screenshot: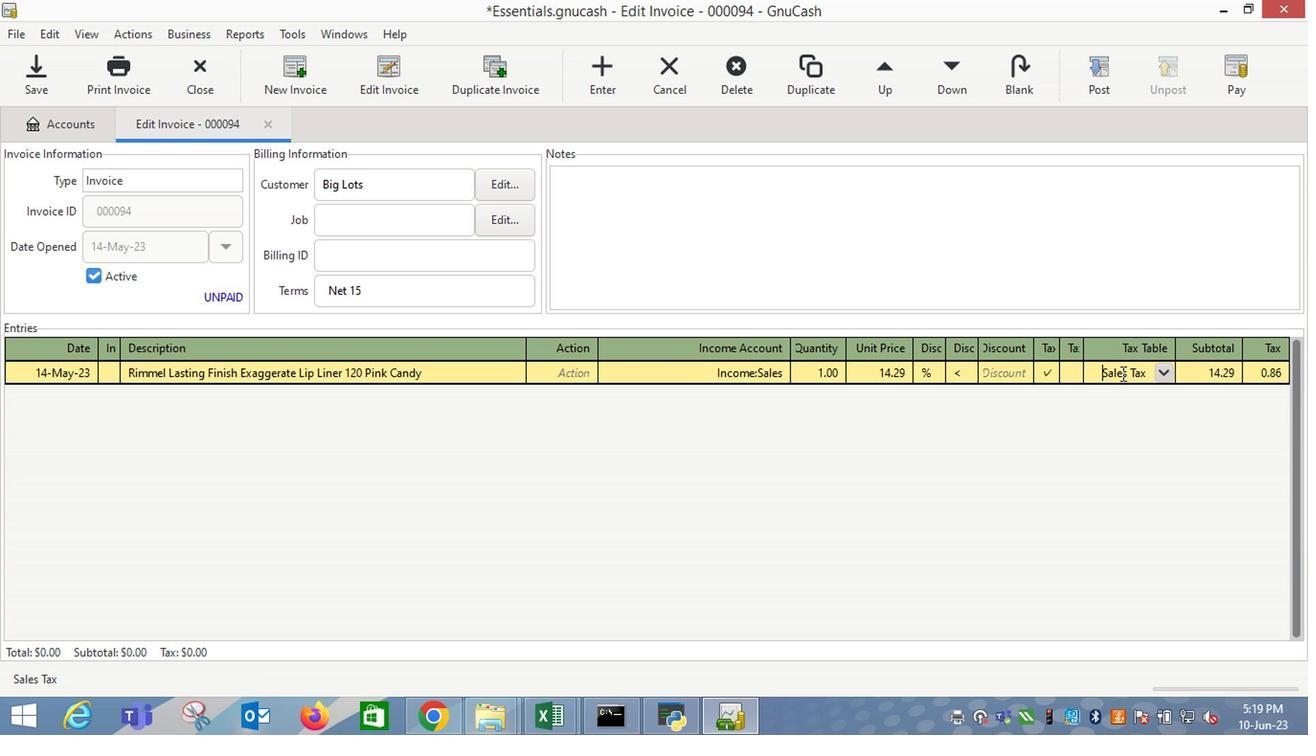
Action: Key pressed <Key.enter><Key.tab><Key.shift_r>Con<Key.tab><Key.tab>10.79<Key.tab>
Screenshot: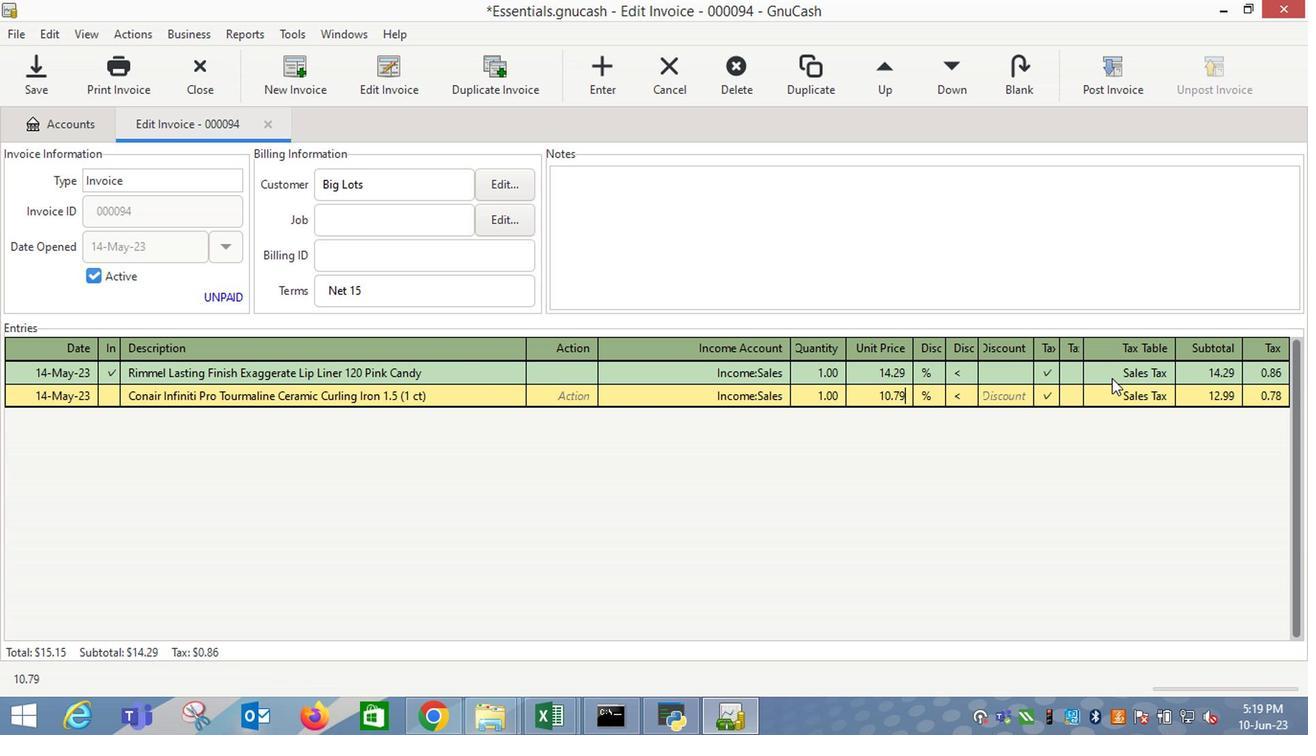 
Action: Mouse moved to (1102, 395)
Screenshot: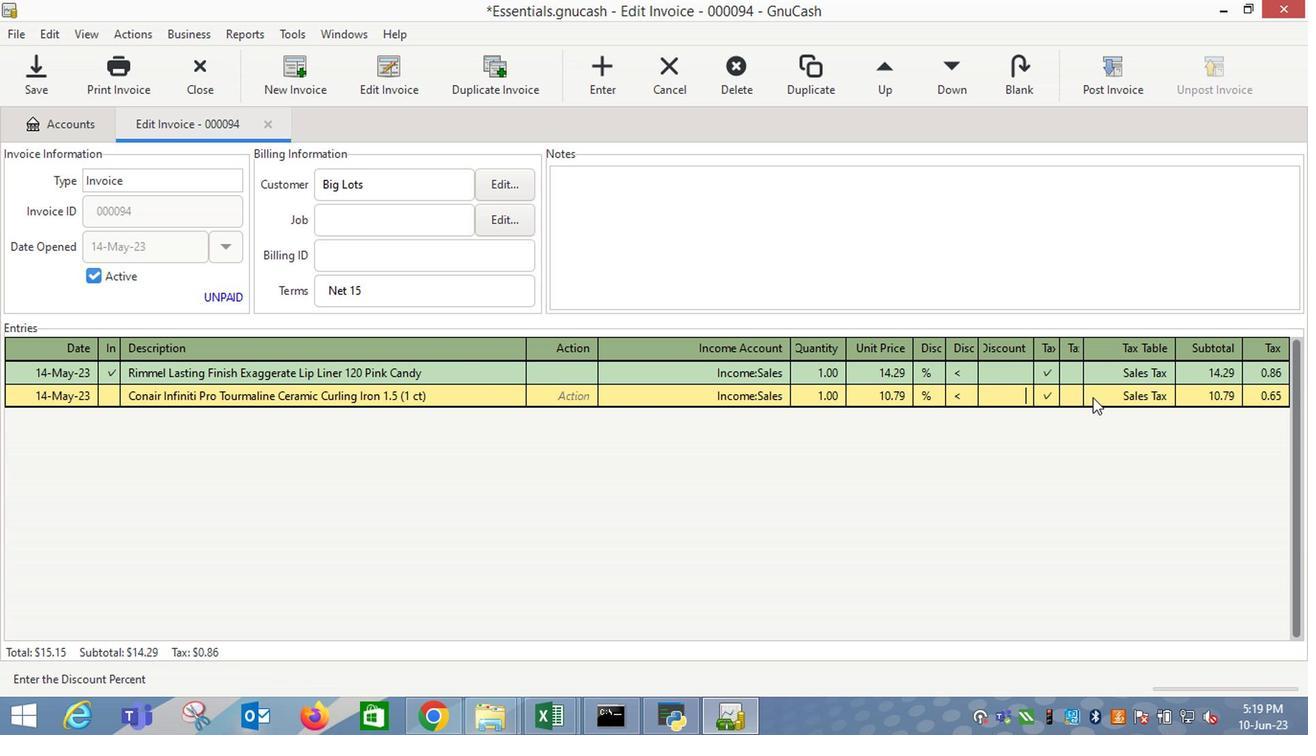 
Action: Mouse pressed left at (1102, 395)
Screenshot: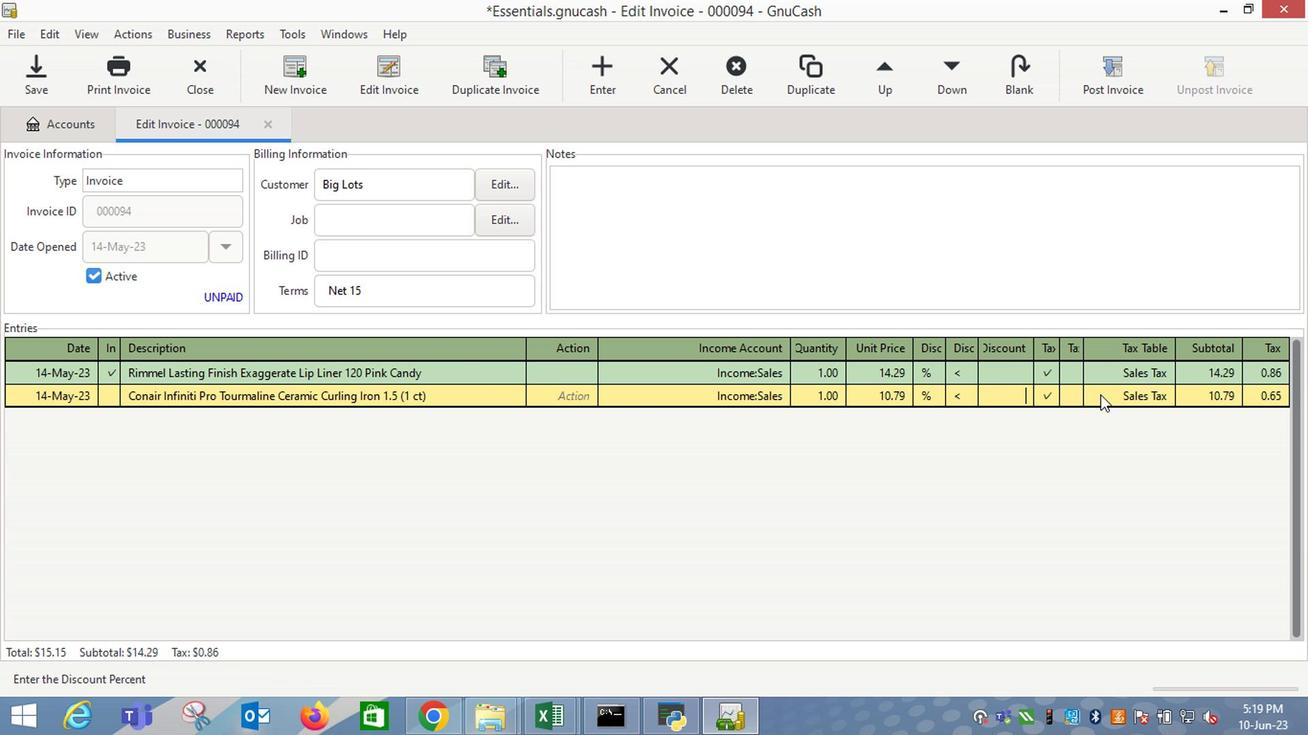 
Action: Key pressed <Key.enter>
Screenshot: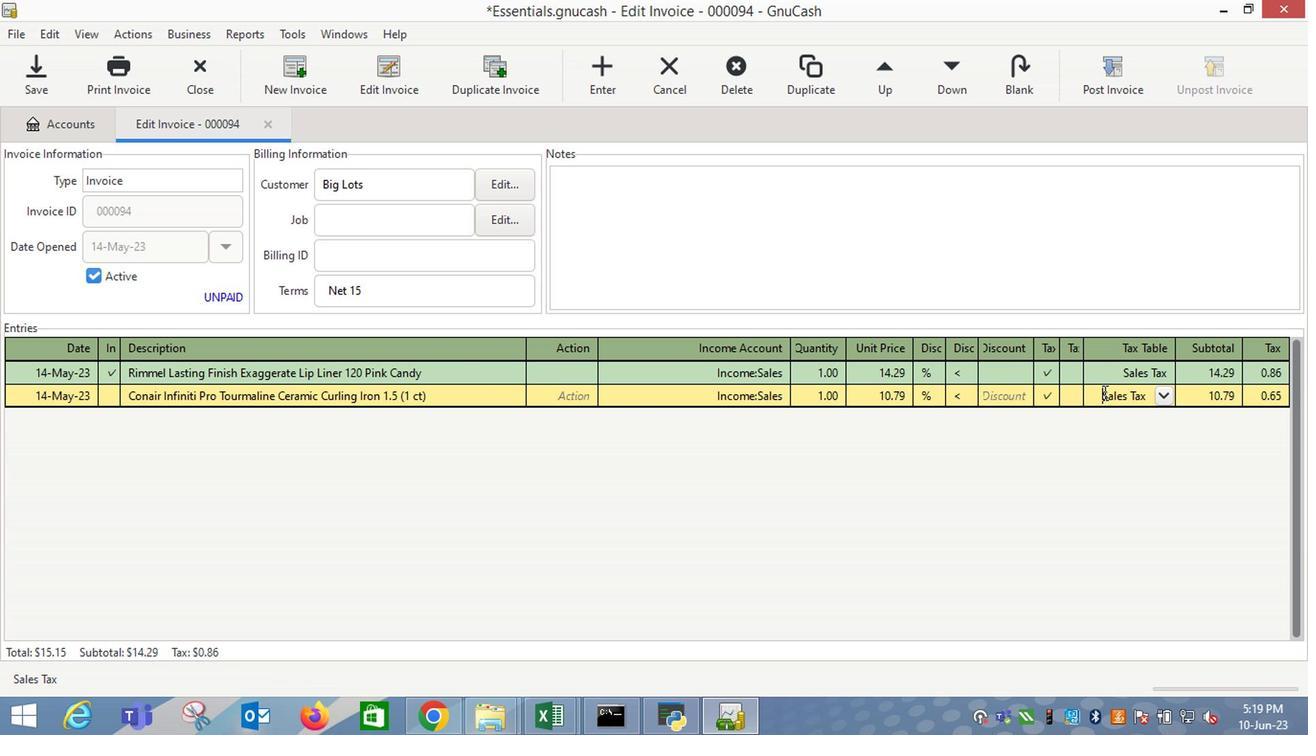 
Action: Mouse moved to (1109, 89)
Screenshot: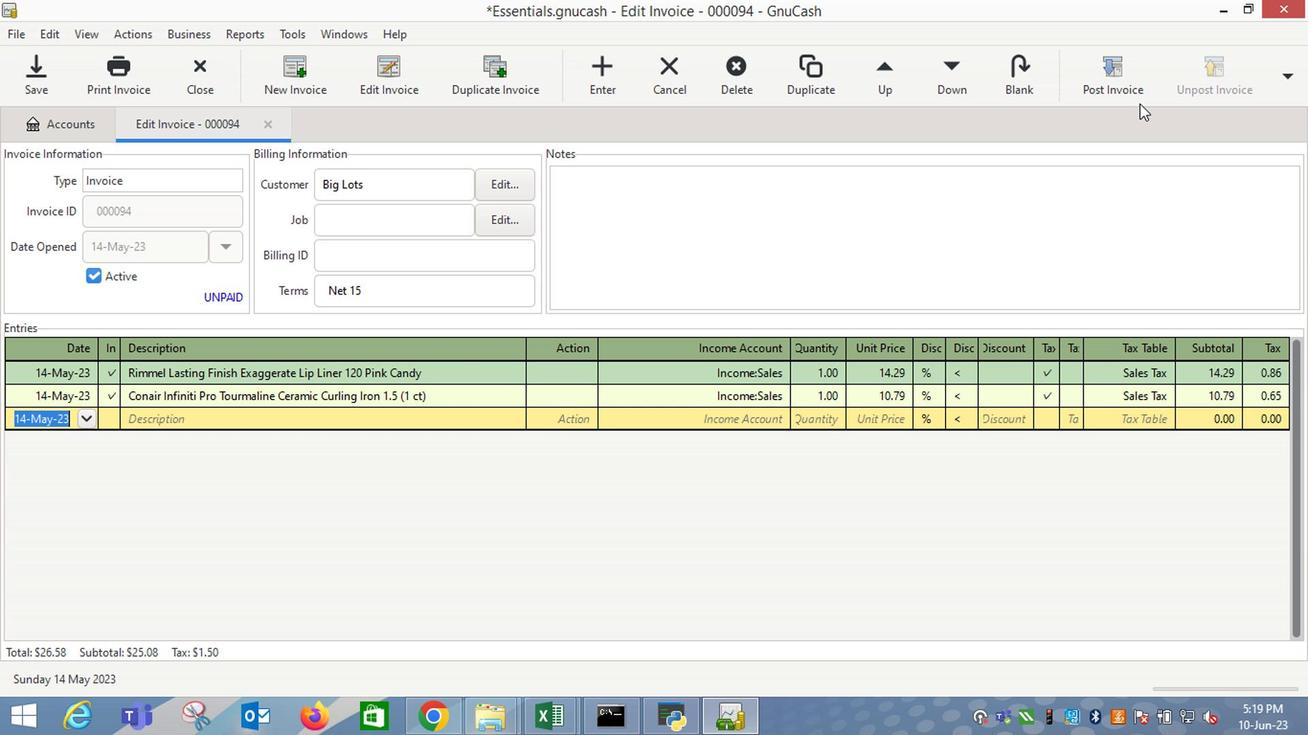 
Action: Mouse pressed left at (1109, 89)
Screenshot: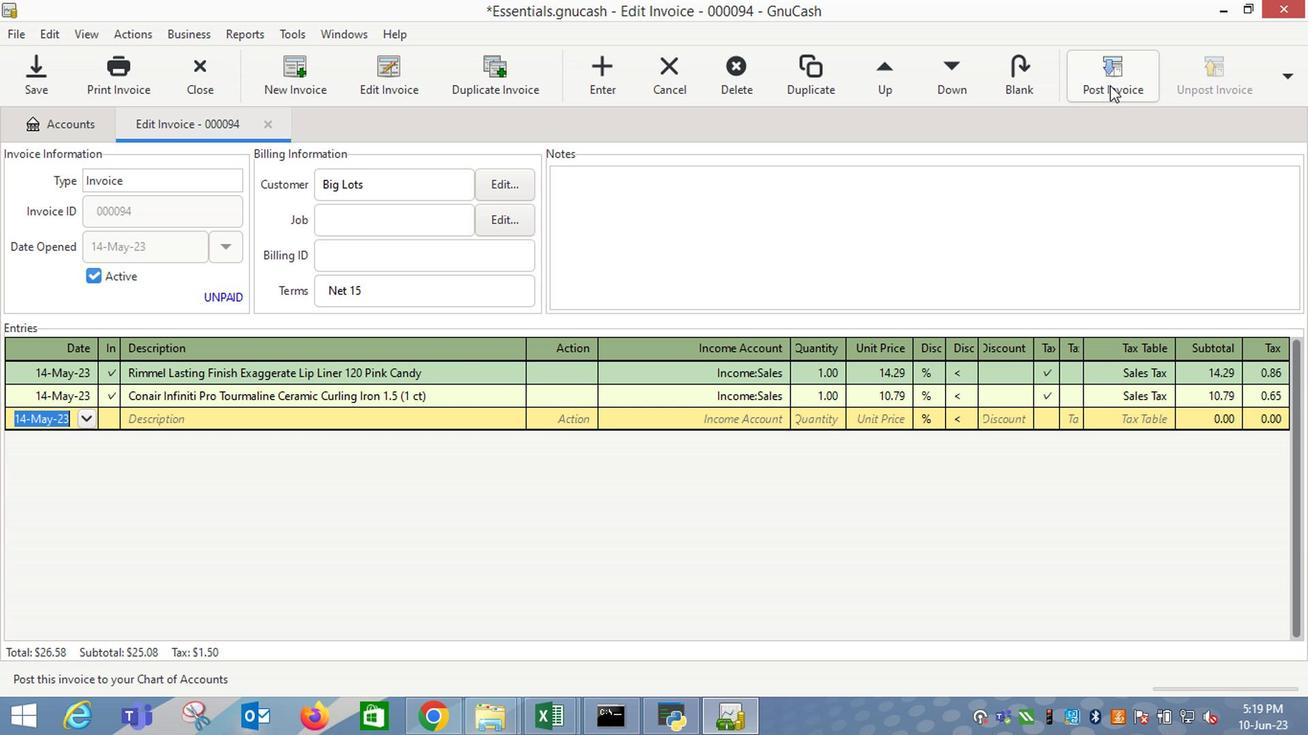 
Action: Mouse moved to (799, 320)
Screenshot: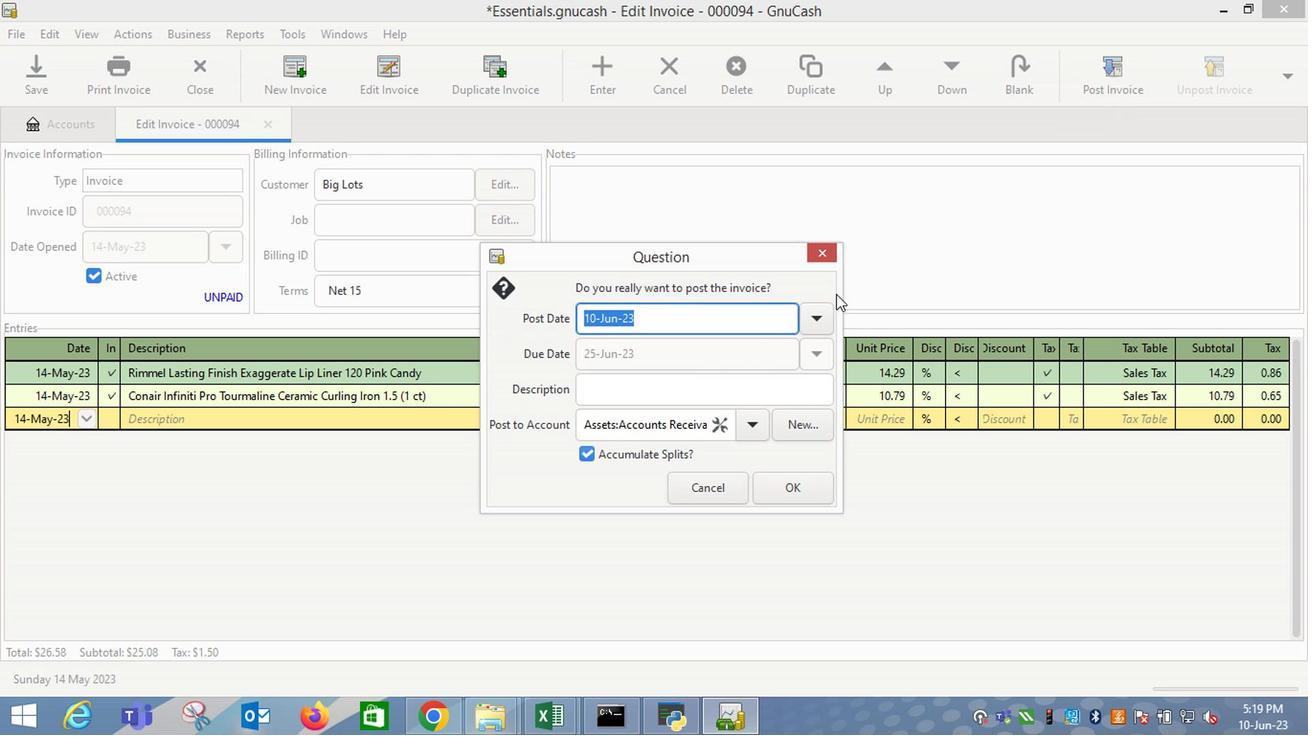 
Action: Mouse pressed left at (799, 320)
Screenshot: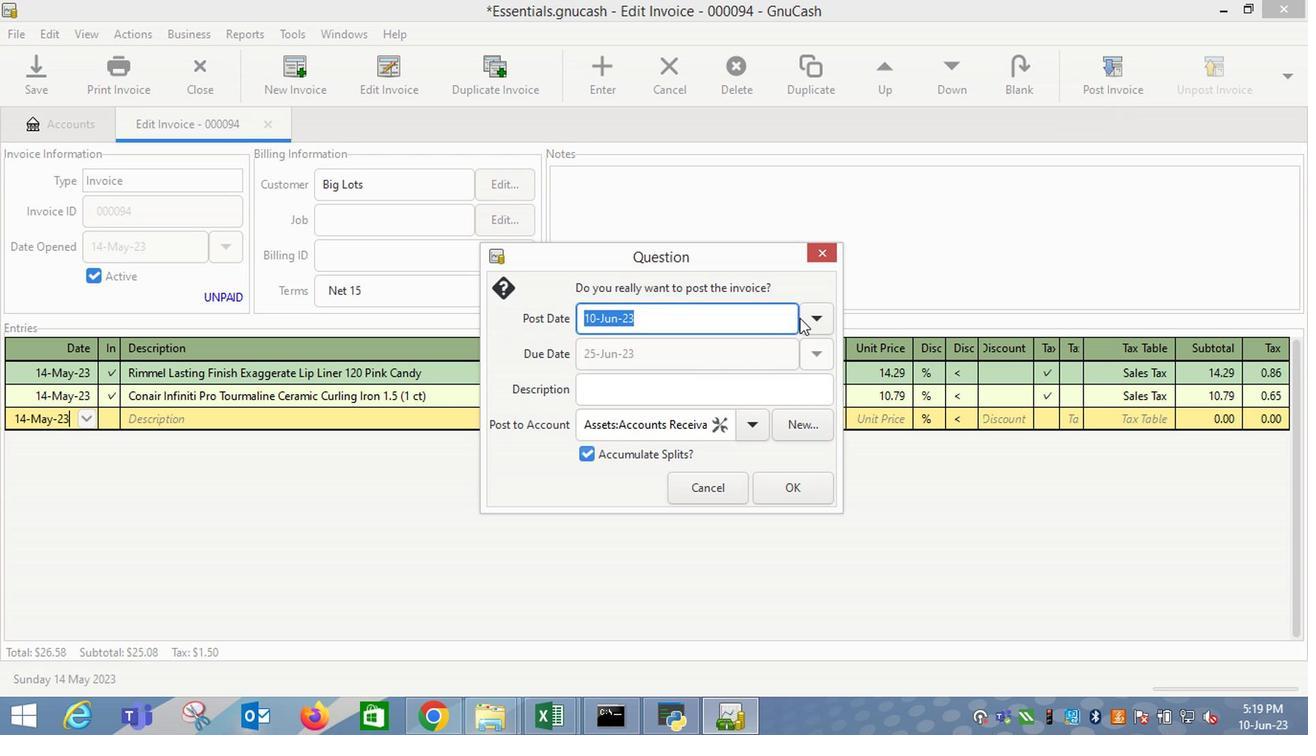 
Action: Mouse moved to (665, 350)
Screenshot: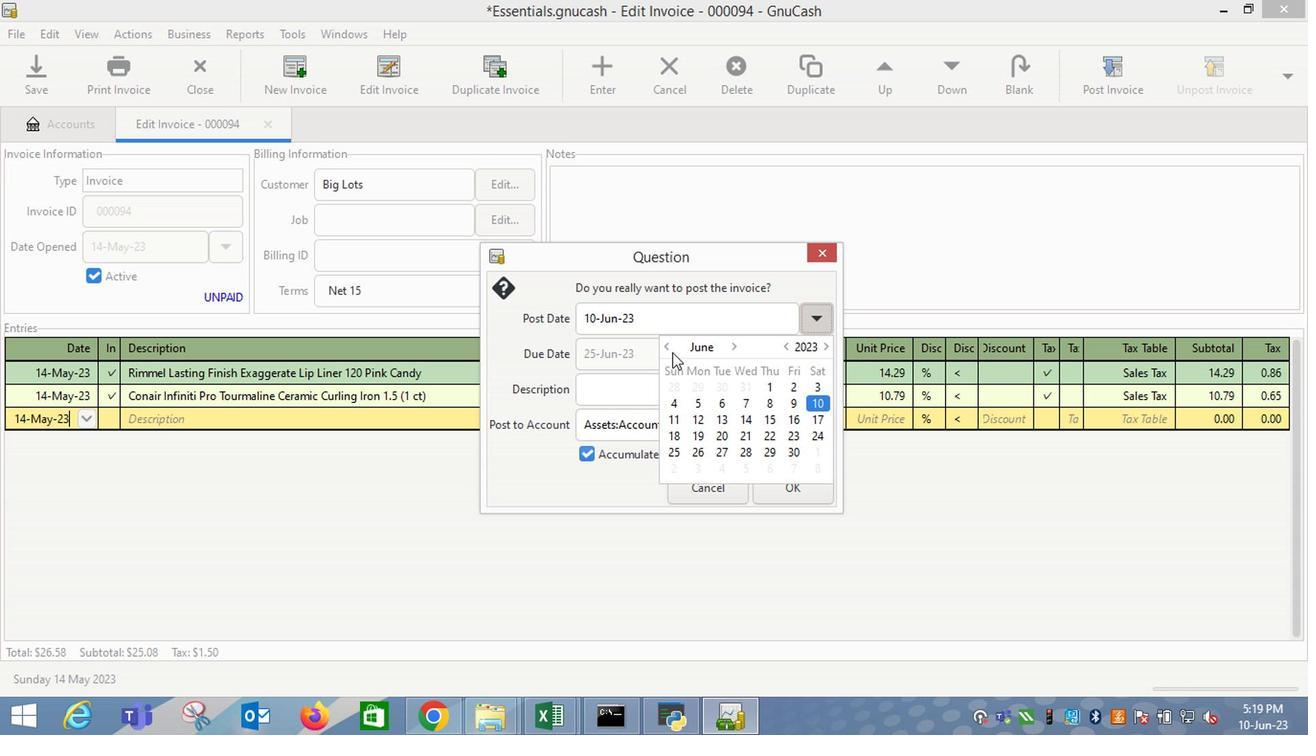 
Action: Mouse pressed left at (665, 350)
Screenshot: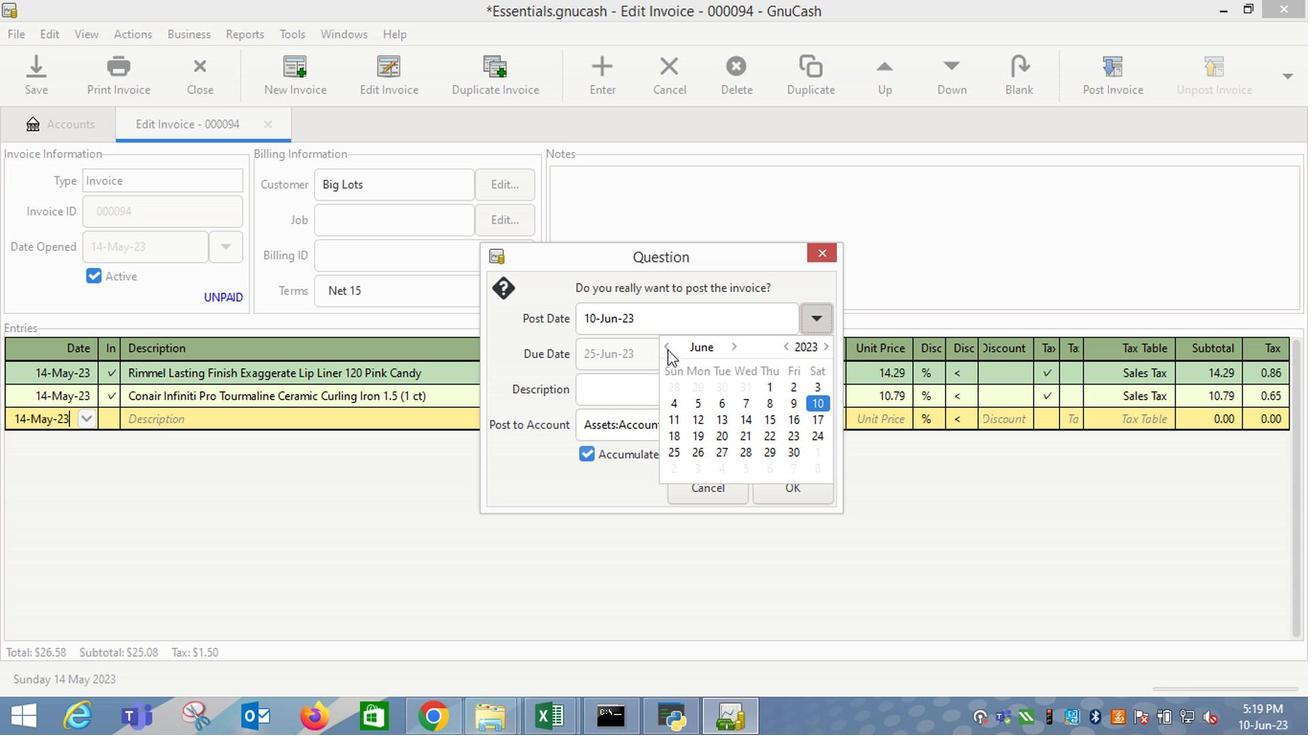 
Action: Mouse moved to (671, 423)
Screenshot: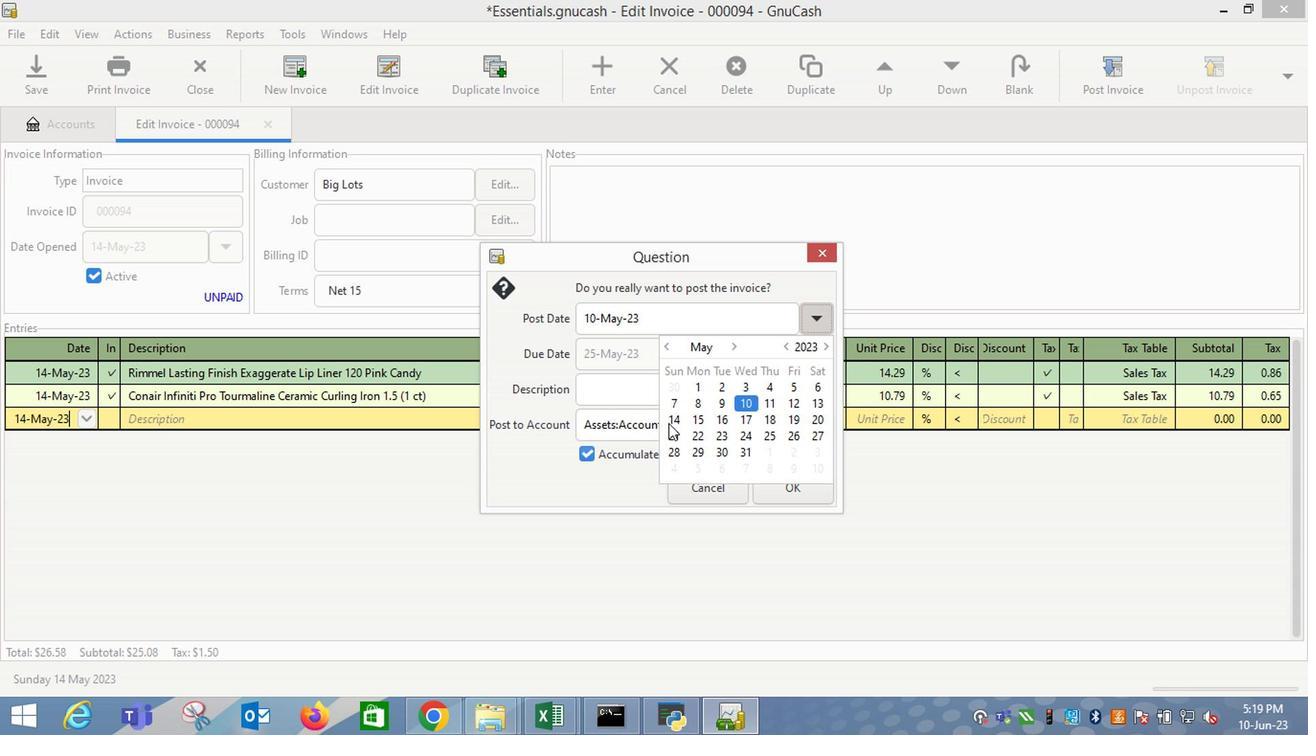 
Action: Mouse pressed left at (671, 423)
Screenshot: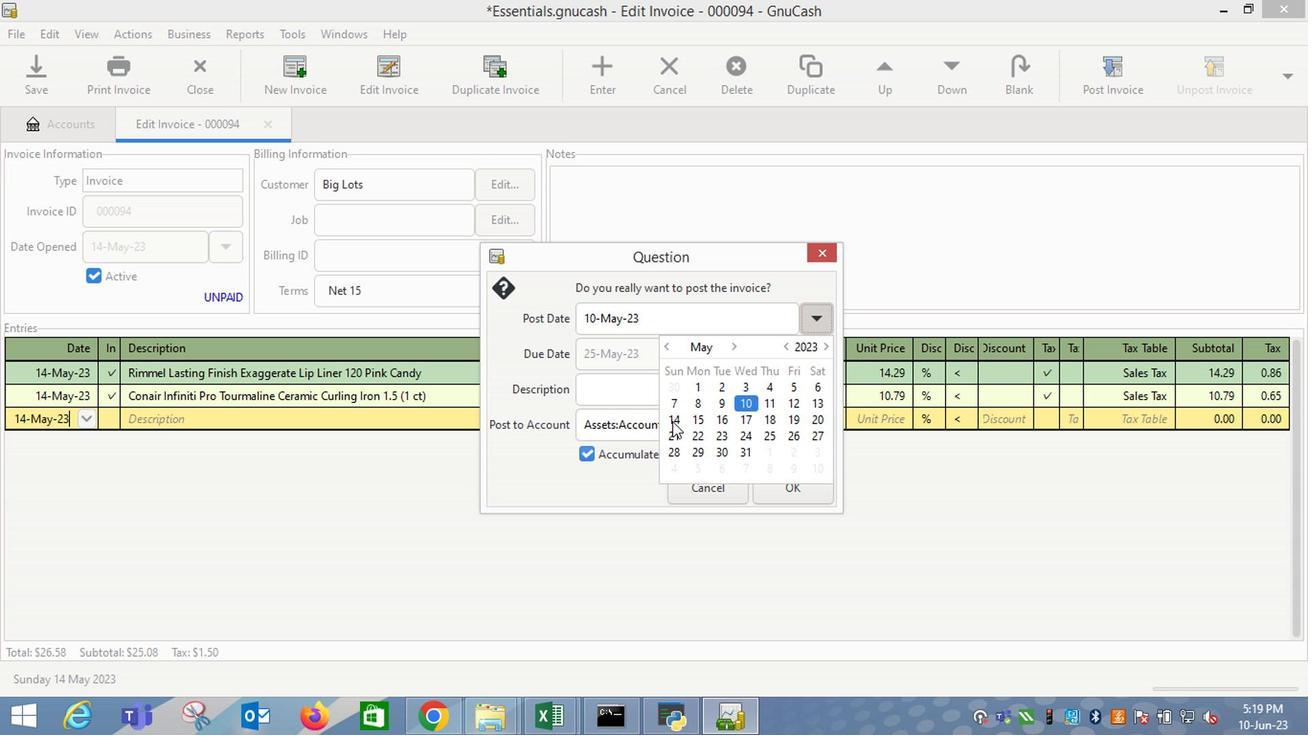 
Action: Mouse moved to (609, 398)
Screenshot: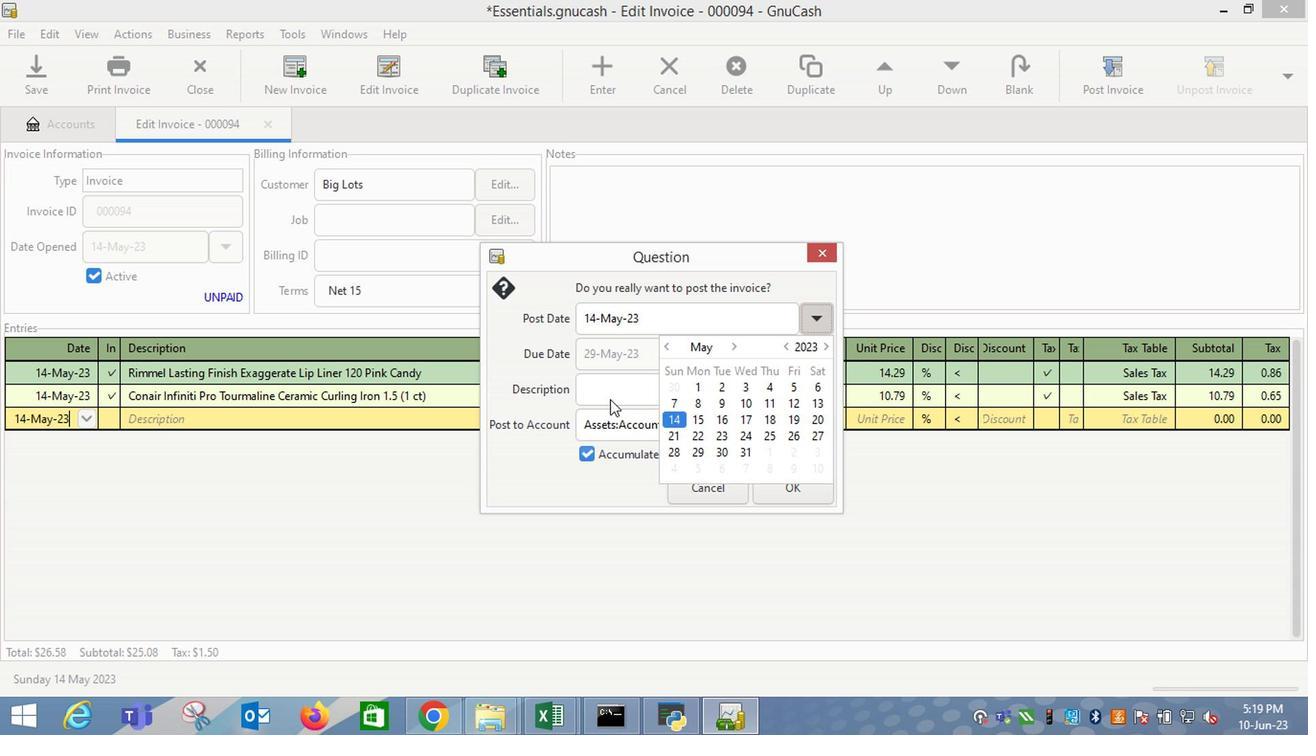 
Action: Mouse pressed left at (609, 398)
Screenshot: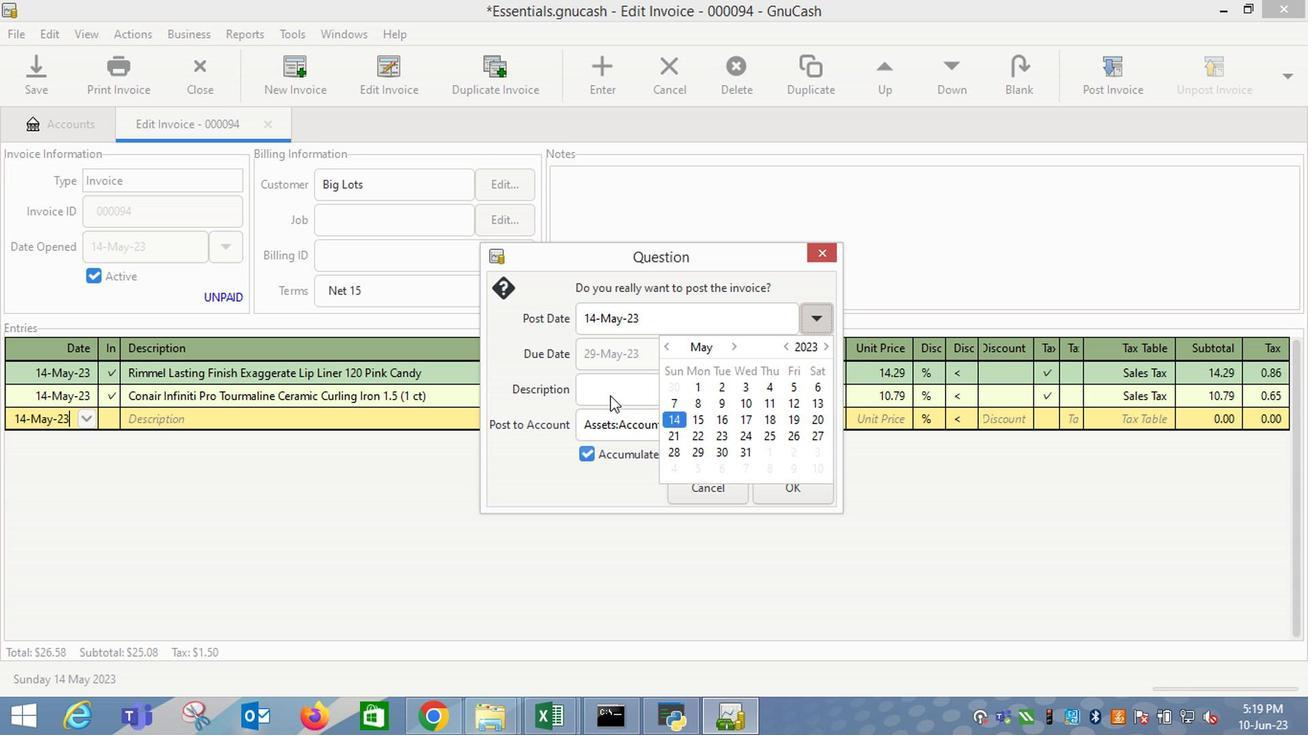 
Action: Mouse moved to (782, 489)
Screenshot: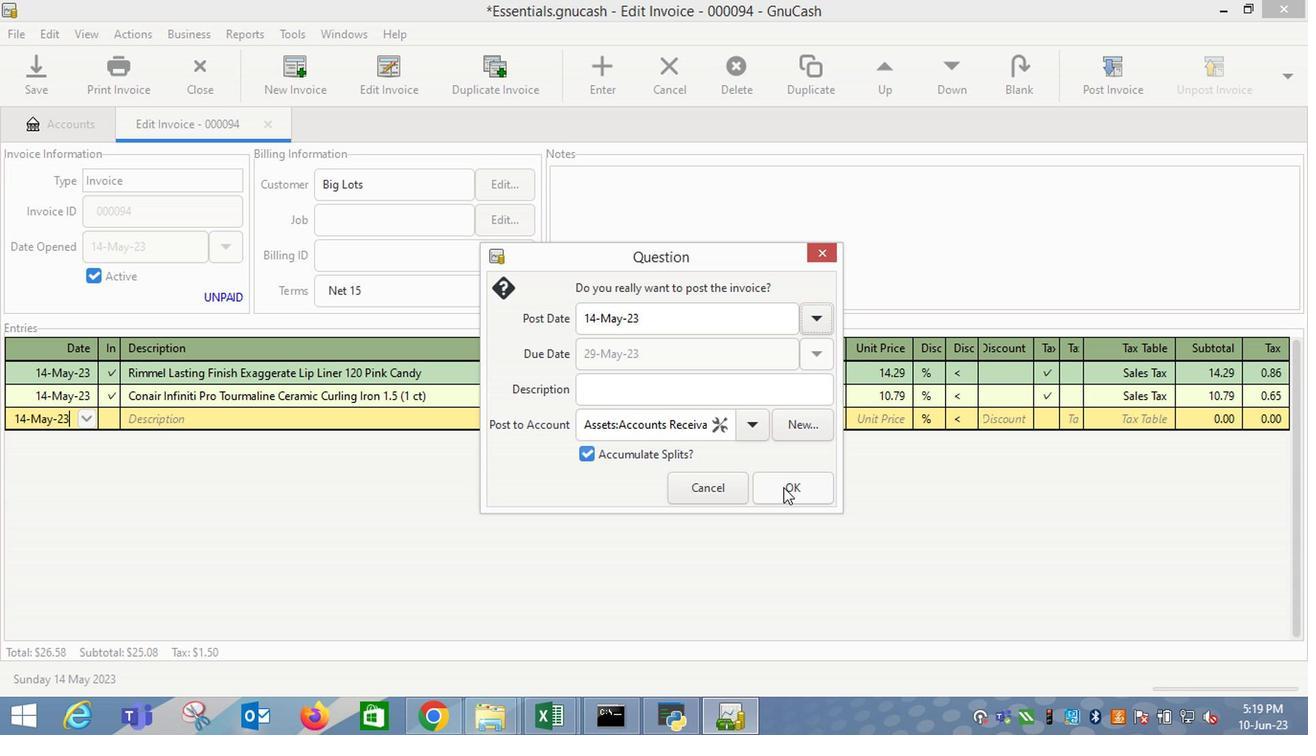 
Action: Mouse pressed left at (782, 489)
Screenshot: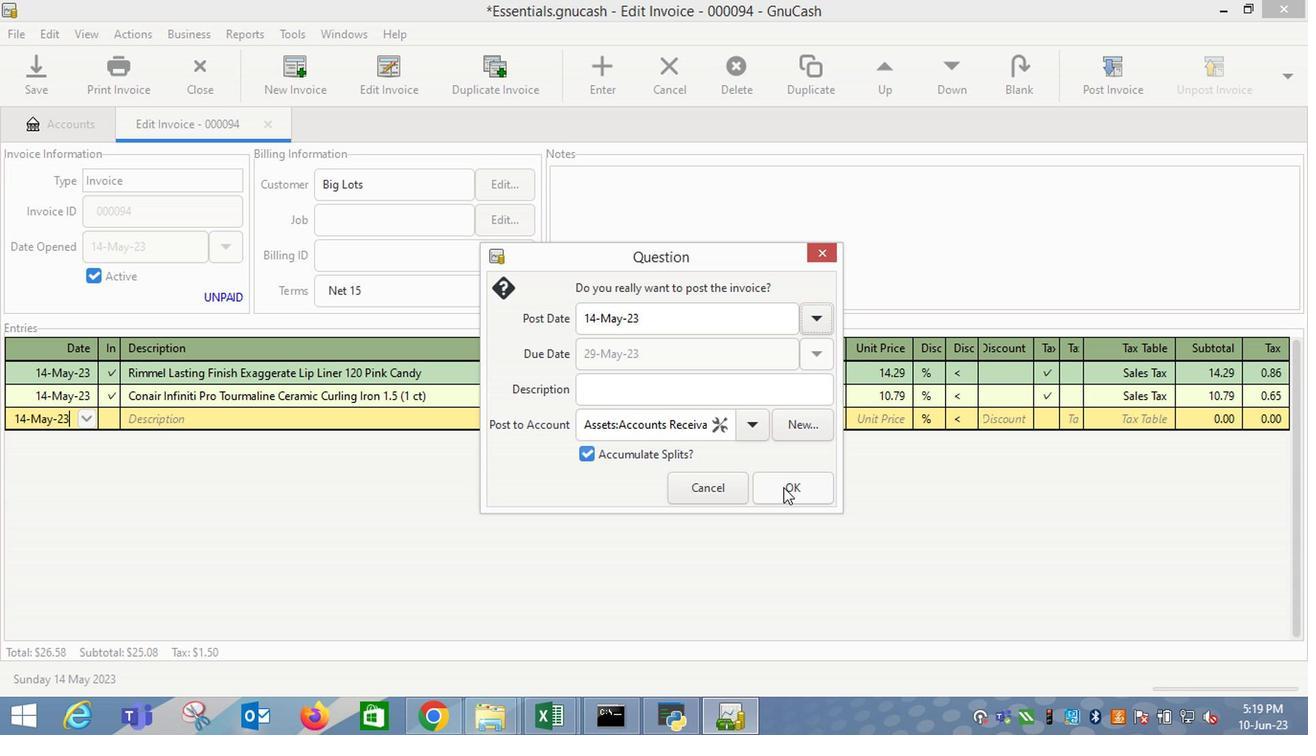 
Action: Mouse moved to (1230, 87)
Screenshot: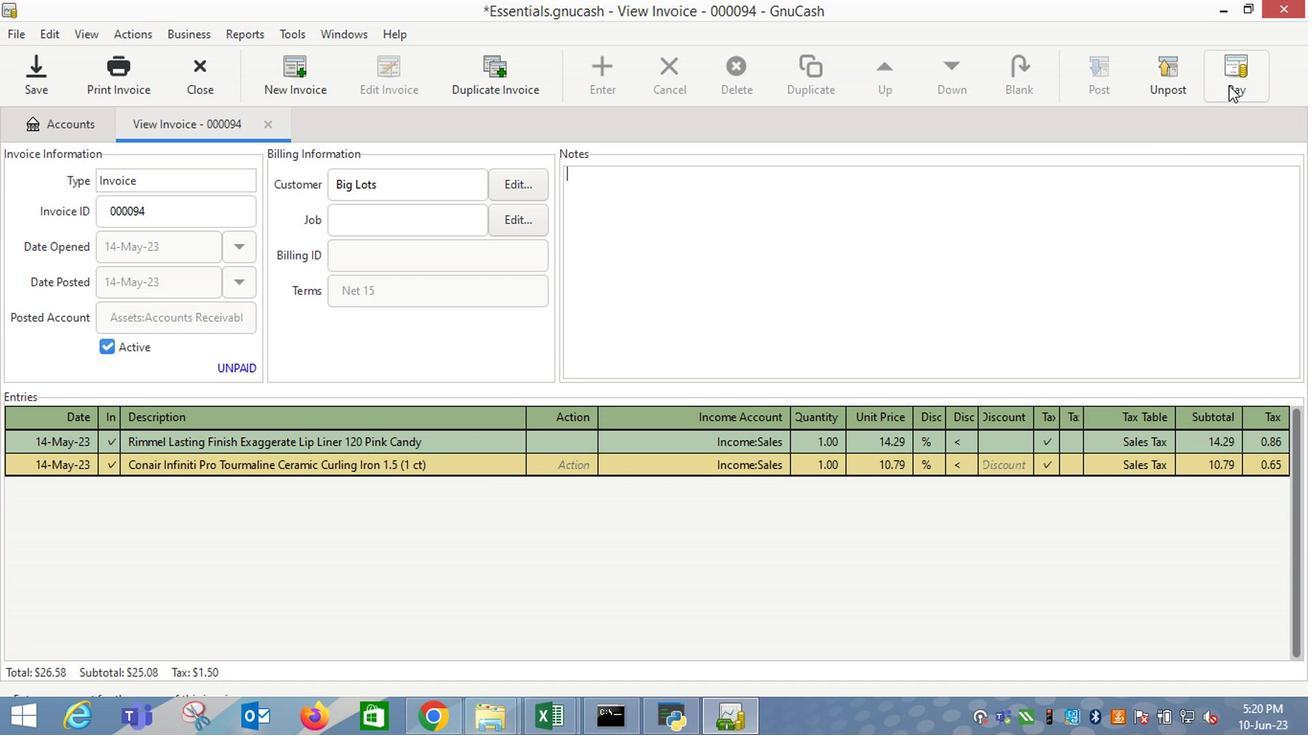 
Action: Mouse pressed left at (1230, 87)
Screenshot: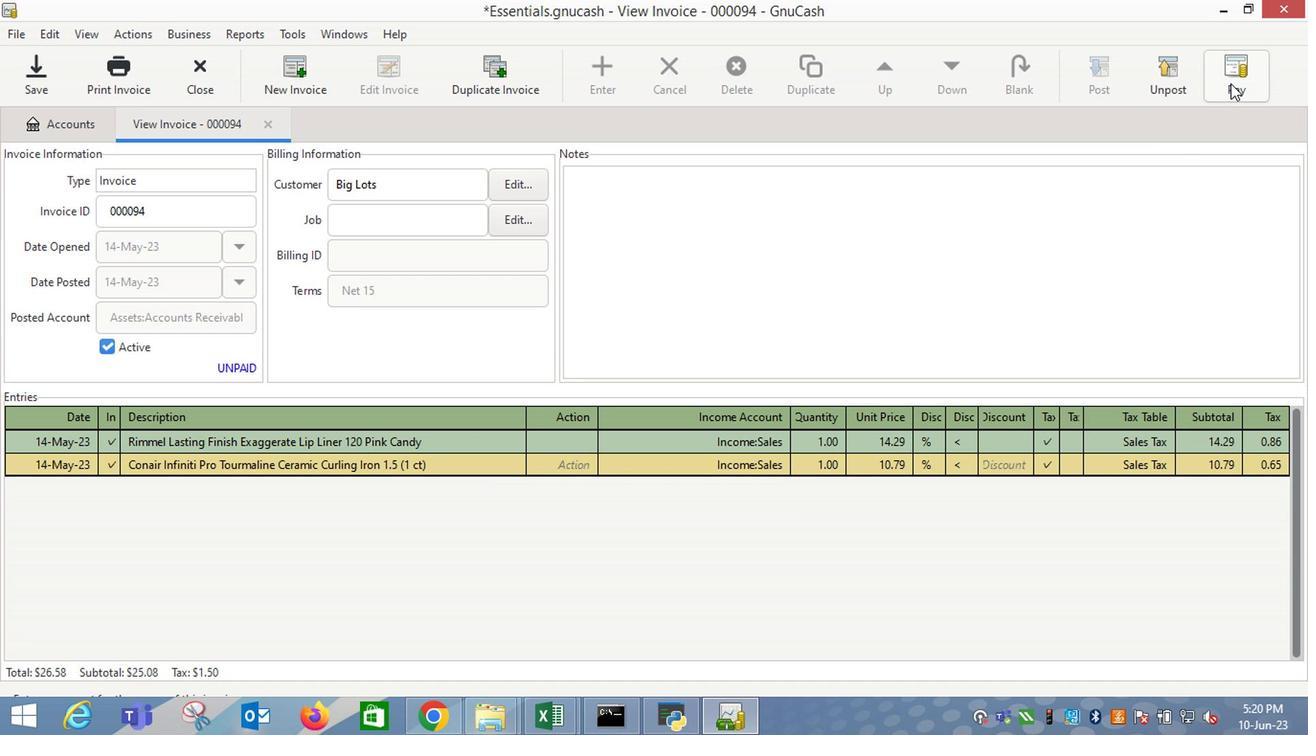 
Action: Mouse moved to (583, 375)
Screenshot: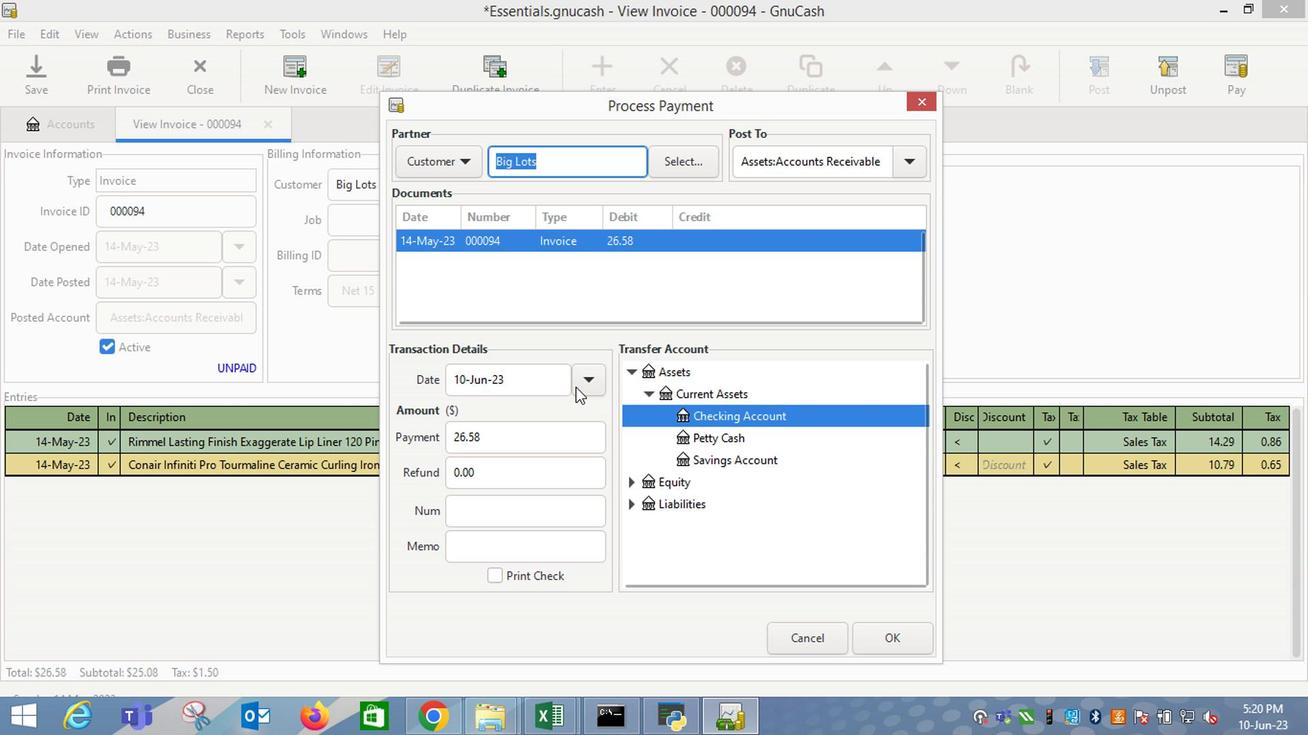 
Action: Mouse pressed left at (583, 375)
Screenshot: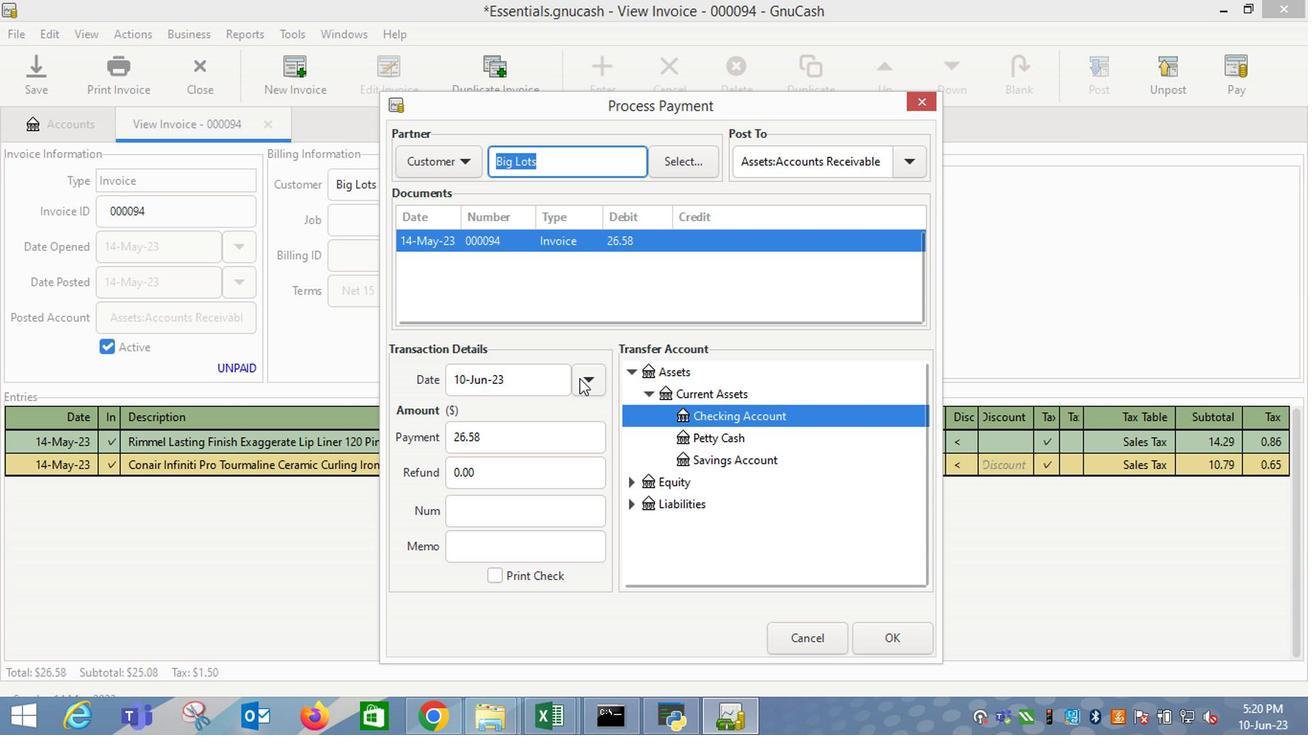 
Action: Mouse moved to (436, 410)
Screenshot: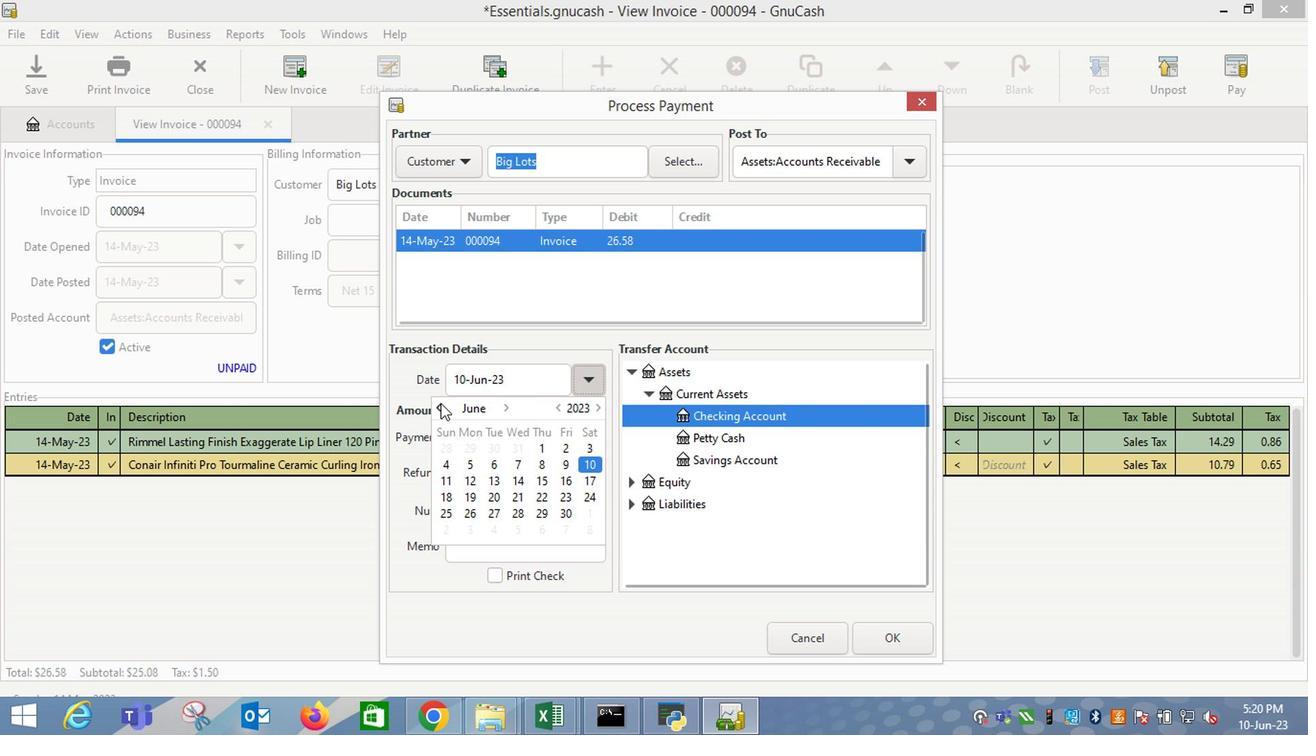 
Action: Mouse pressed left at (436, 410)
Screenshot: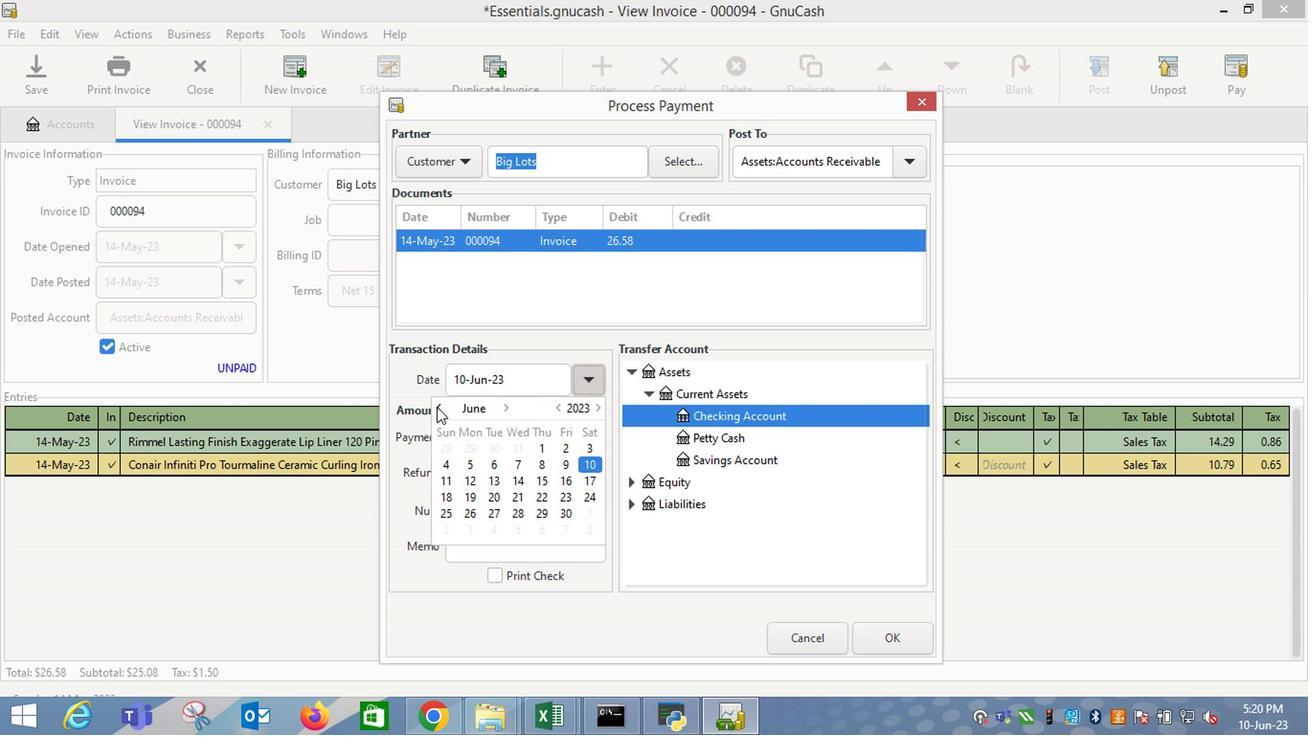 
Action: Mouse moved to (446, 514)
Screenshot: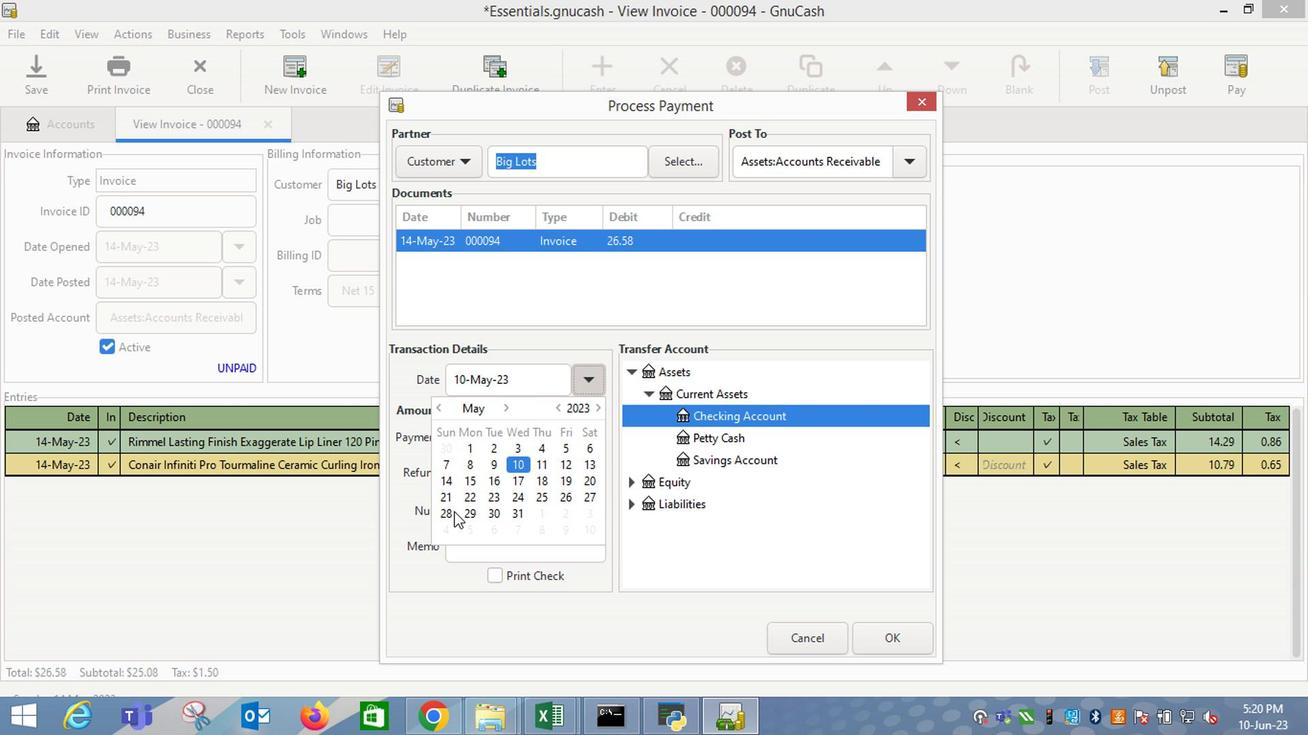 
Action: Mouse pressed left at (446, 514)
Screenshot: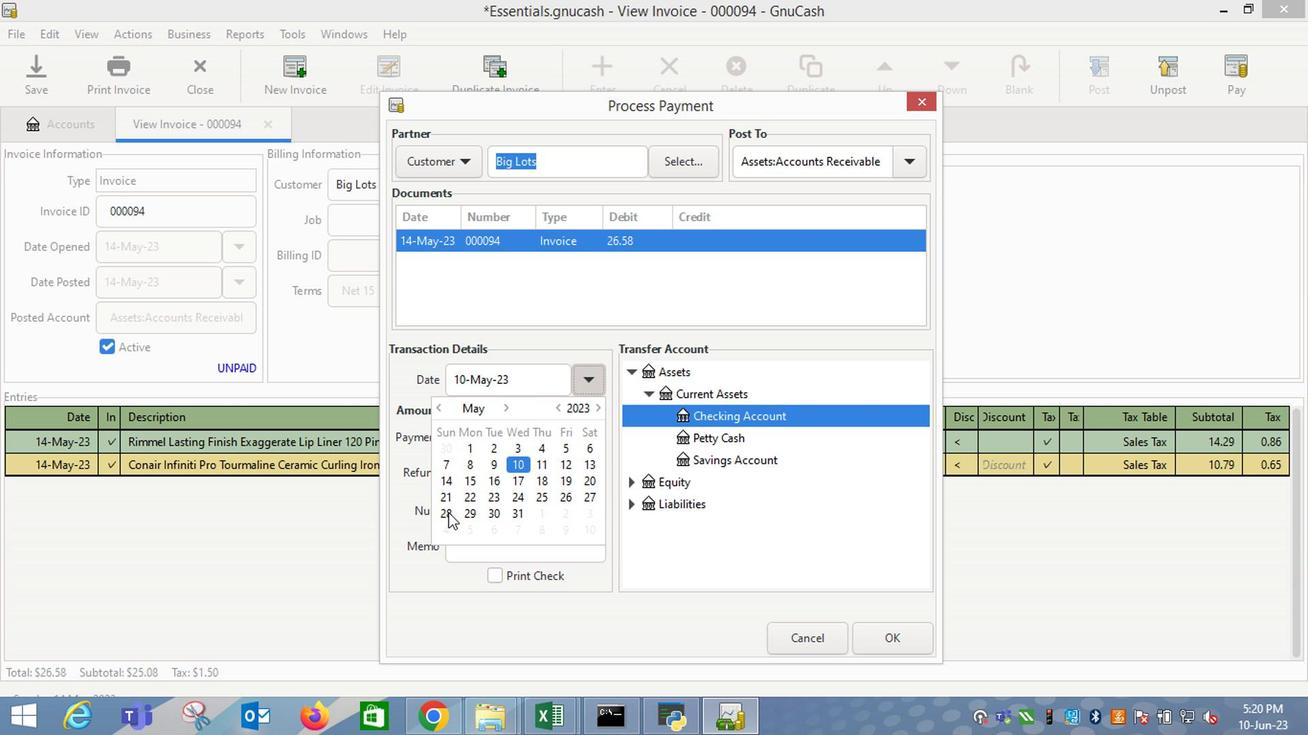 
Action: Mouse moved to (725, 523)
Screenshot: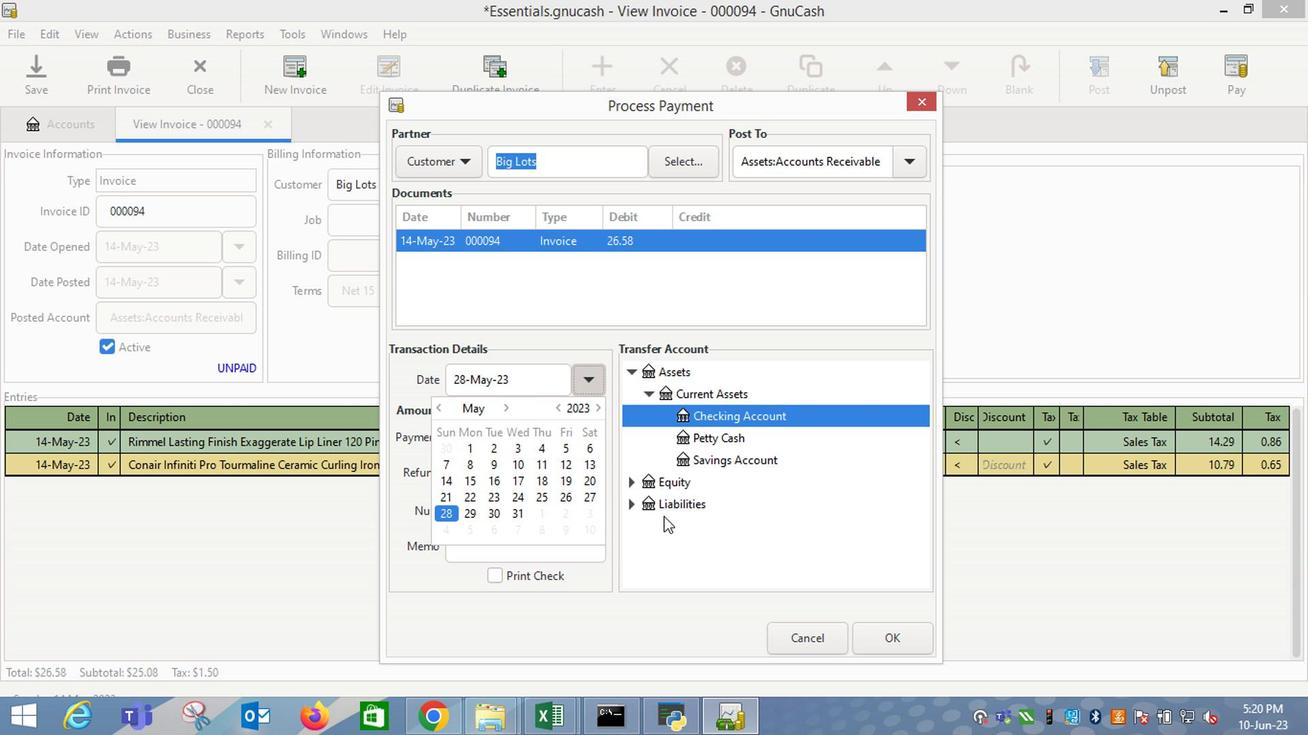 
Action: Mouse pressed left at (725, 523)
Screenshot: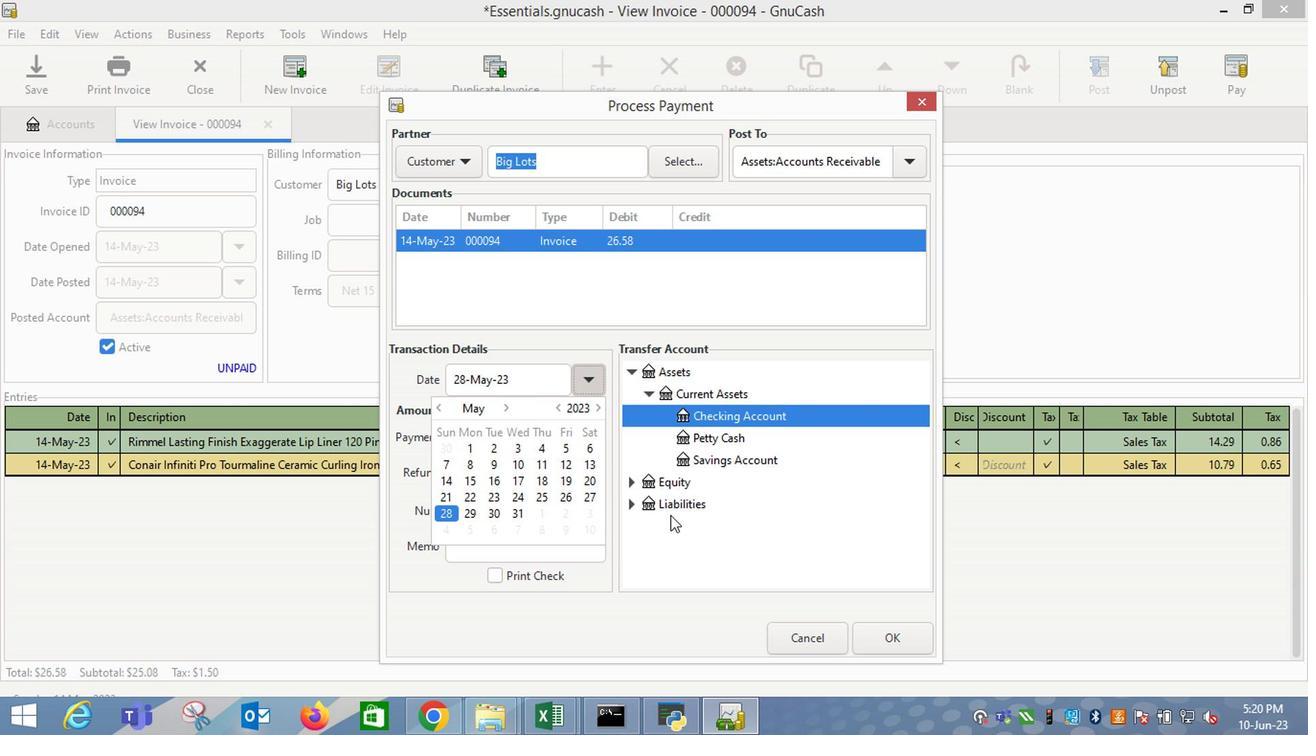 
Action: Mouse moved to (902, 647)
Screenshot: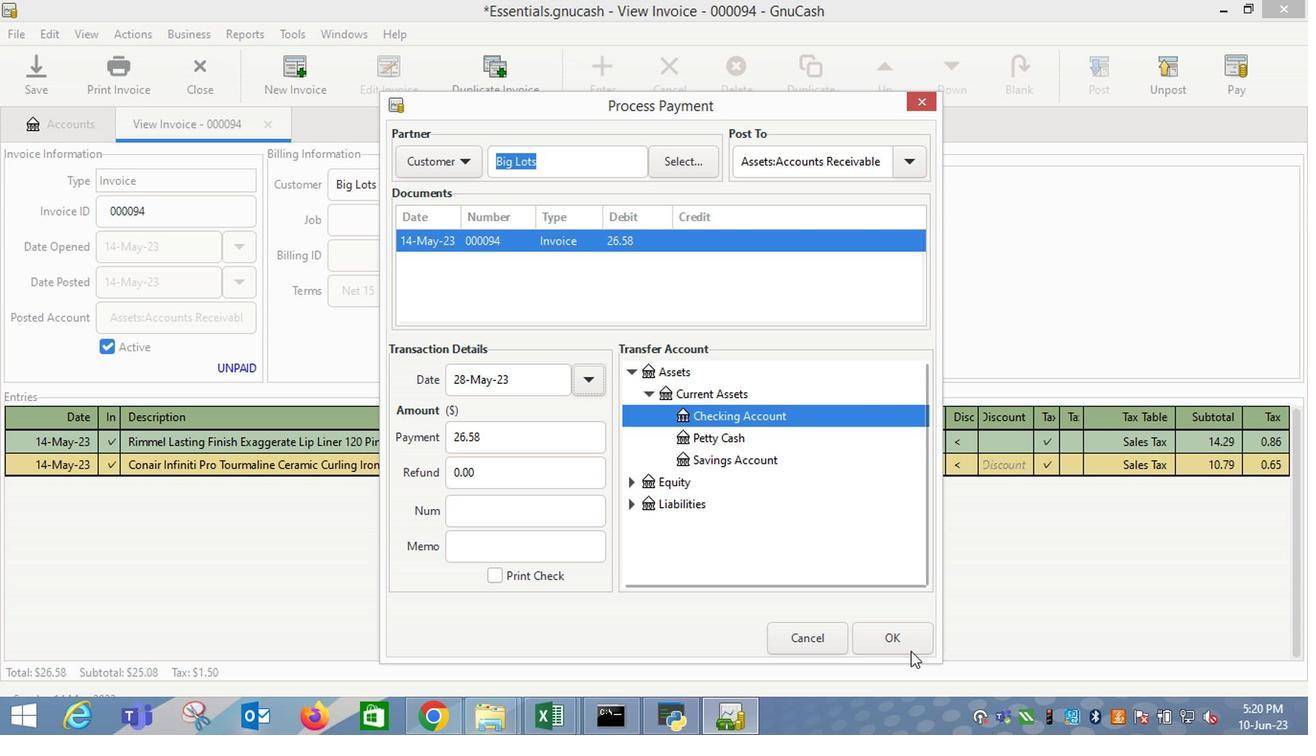 
Action: Mouse pressed left at (902, 647)
Screenshot: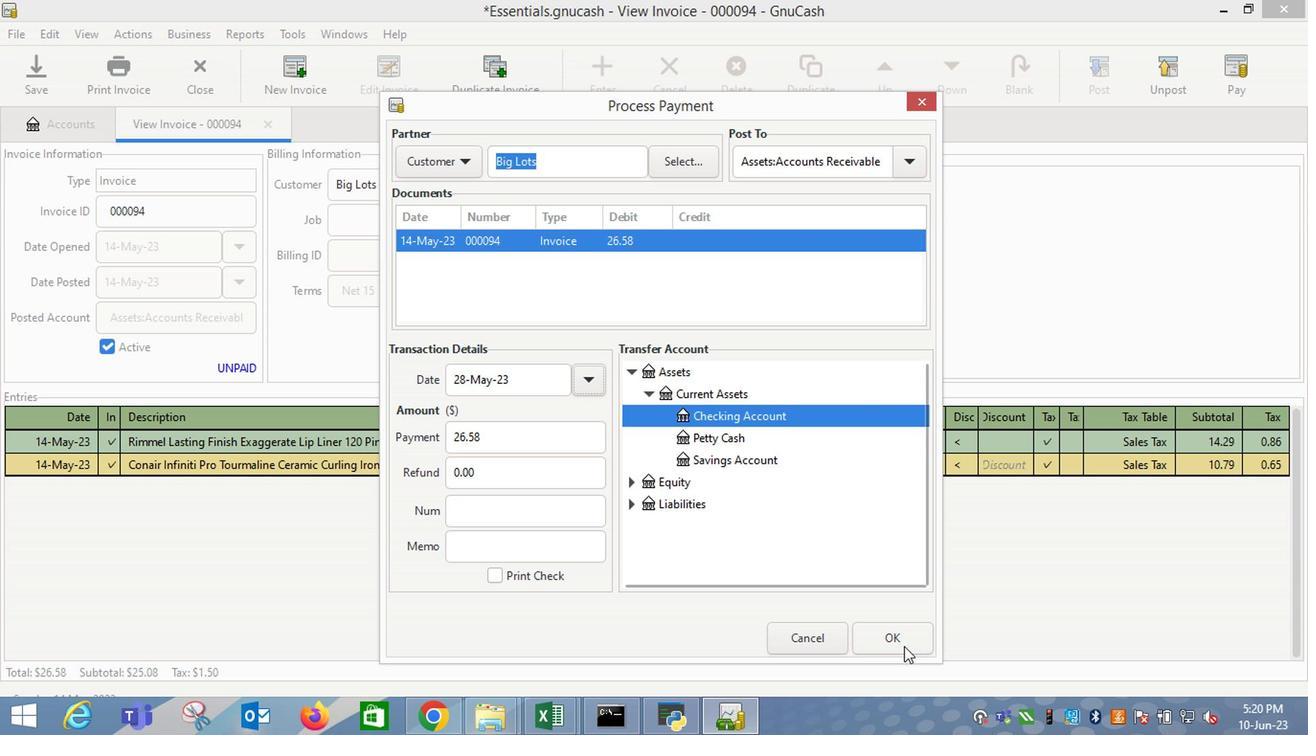 
Action: Mouse moved to (138, 70)
Screenshot: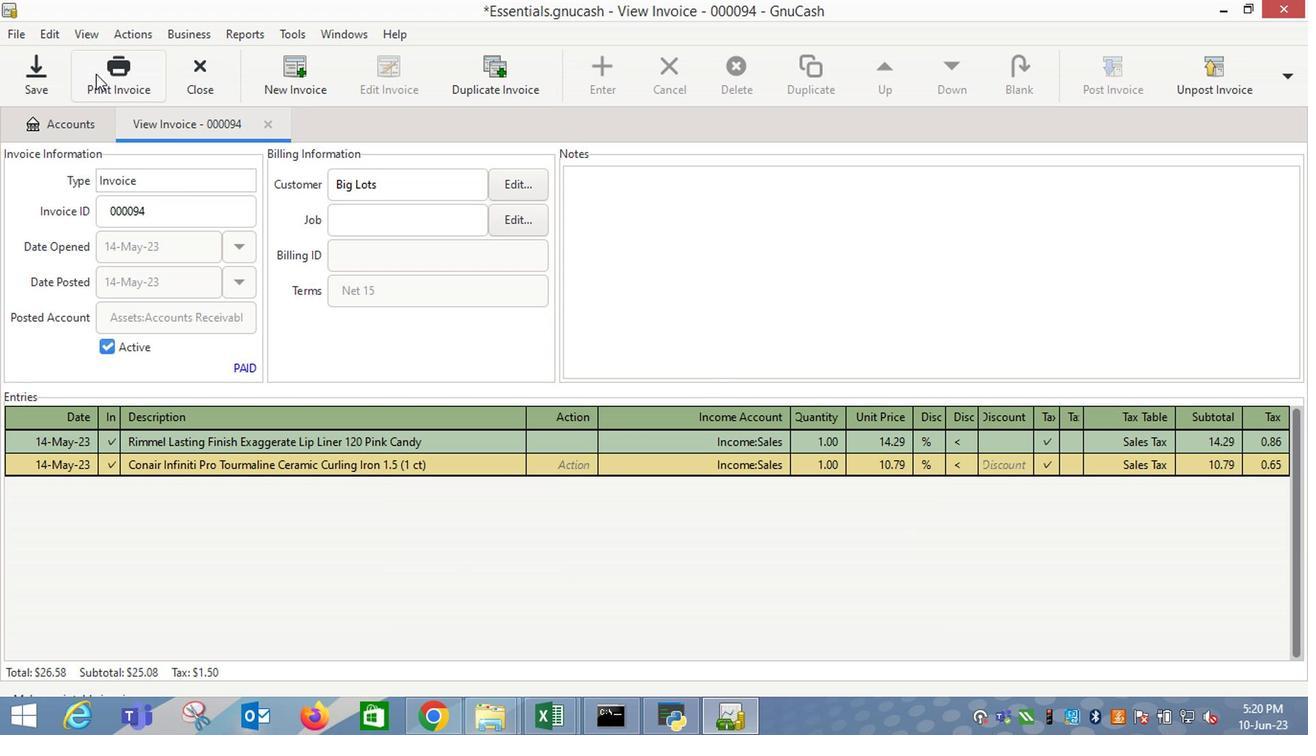 
Action: Mouse pressed left at (138, 70)
Screenshot: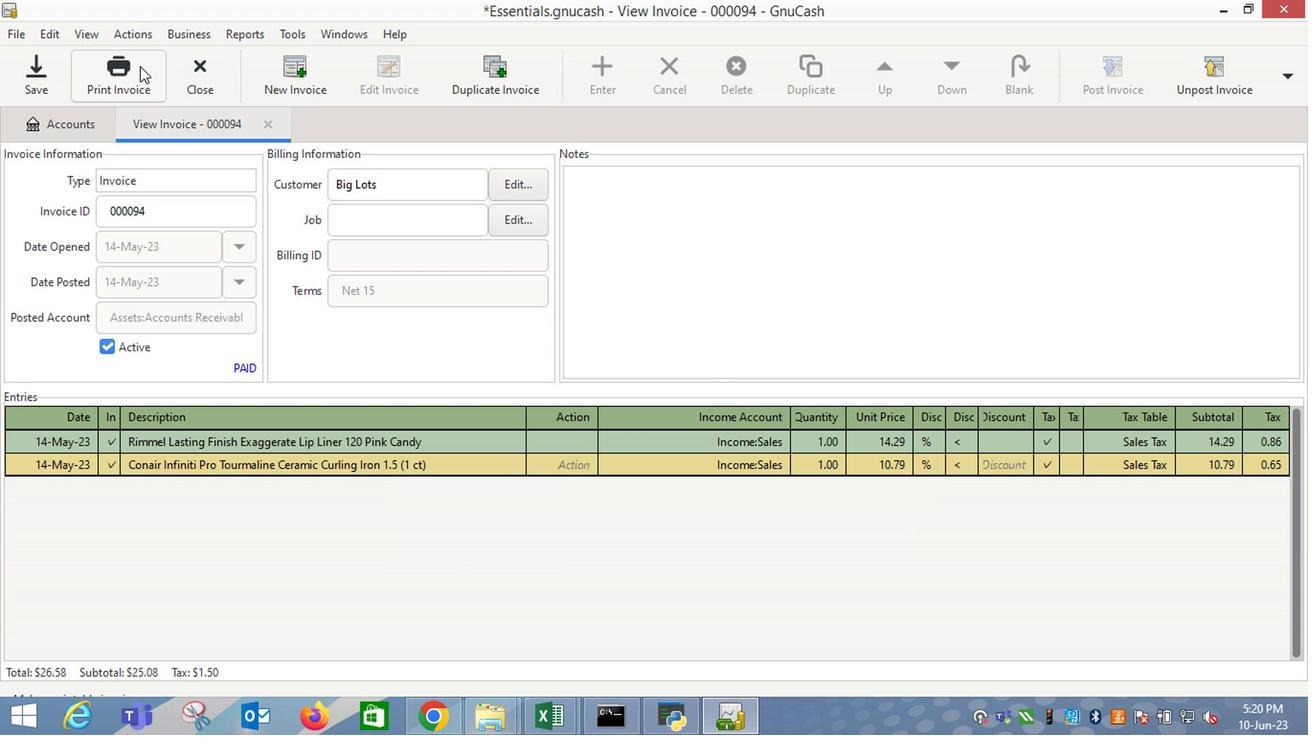 
Action: Mouse moved to (345, 256)
Screenshot: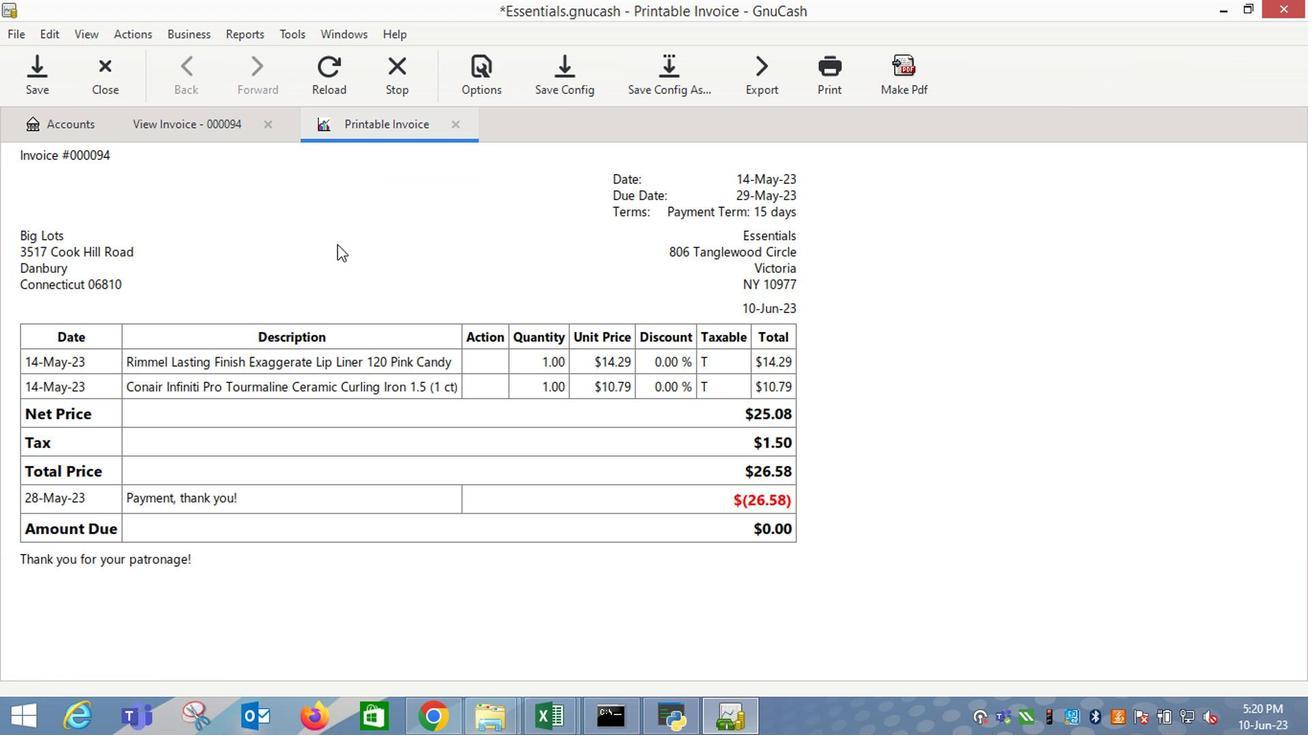 
